 Task: Set as Node-Next module system for the program.
Action: Mouse moved to (21, 499)
Screenshot: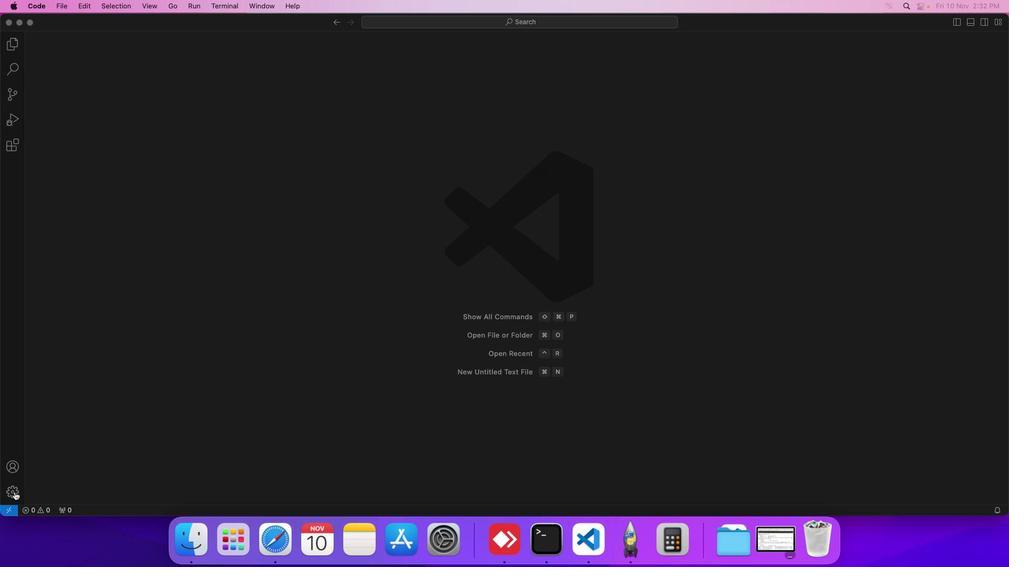 
Action: Mouse pressed left at (21, 499)
Screenshot: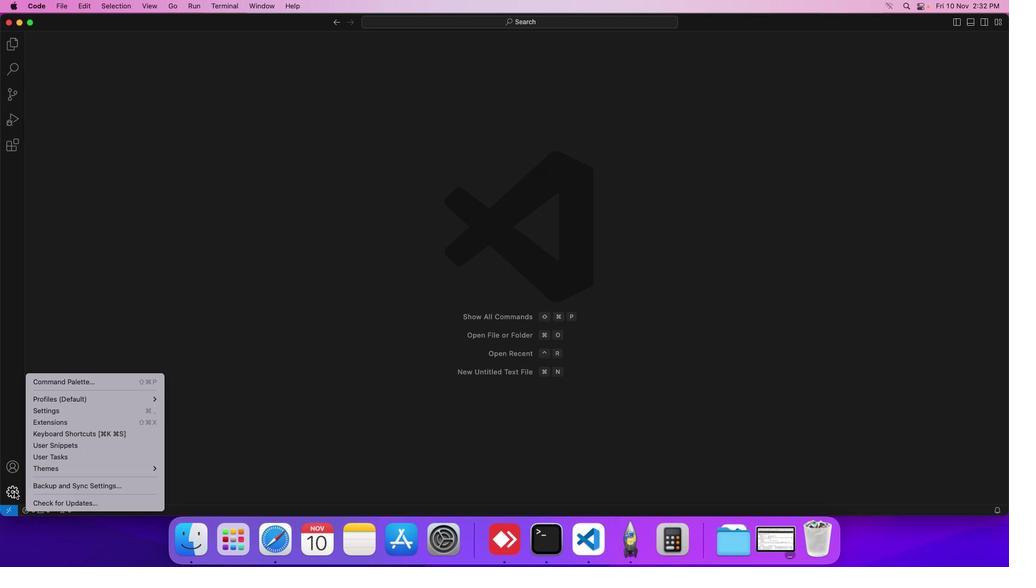 
Action: Mouse moved to (71, 417)
Screenshot: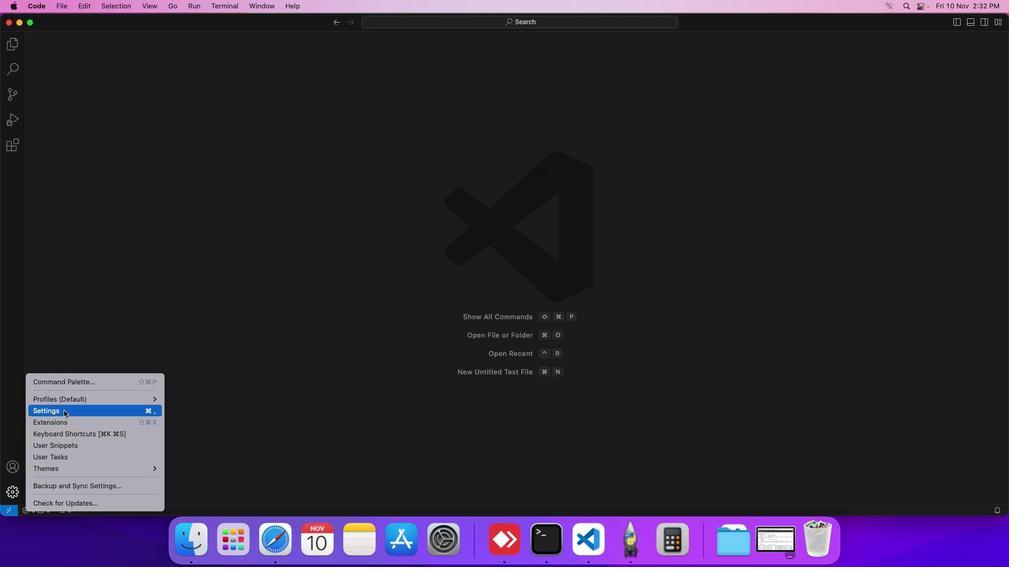 
Action: Mouse pressed left at (71, 417)
Screenshot: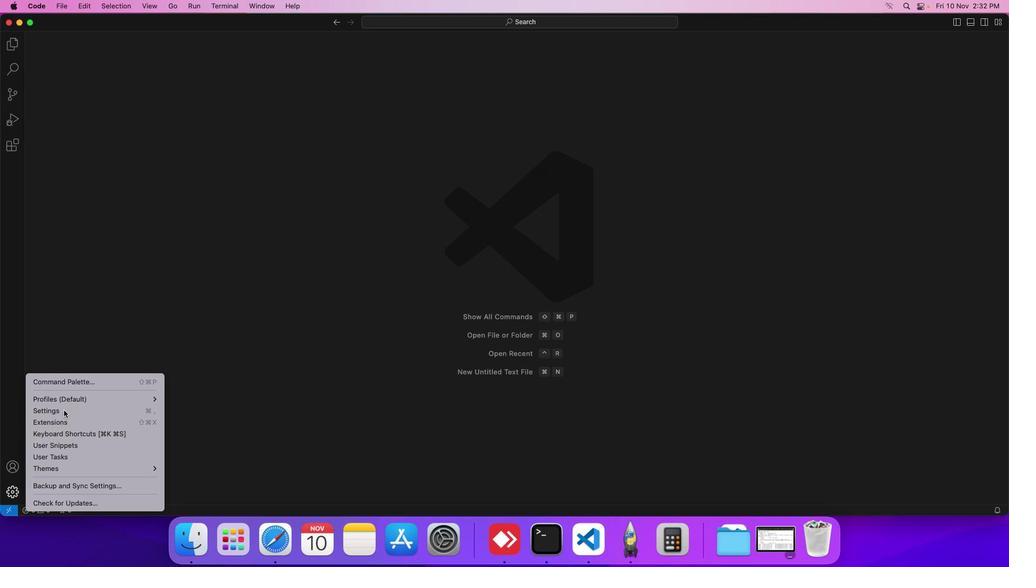 
Action: Mouse moved to (248, 198)
Screenshot: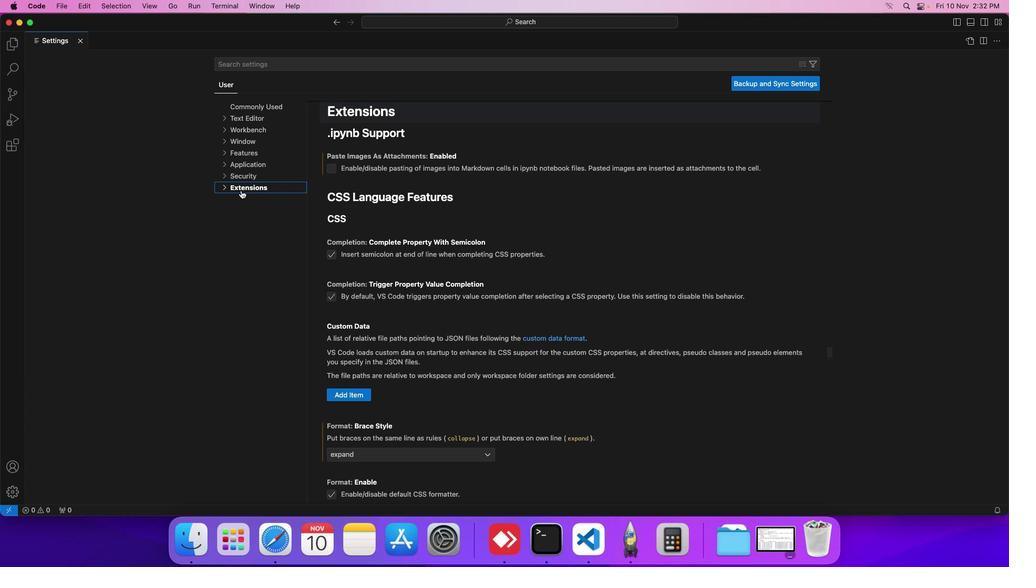 
Action: Mouse pressed left at (248, 198)
Screenshot: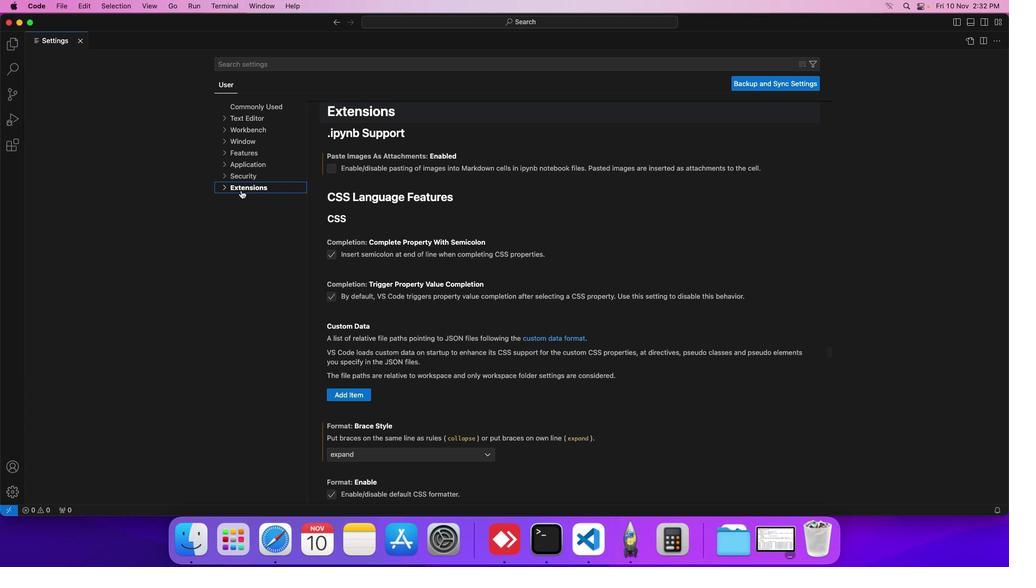 
Action: Mouse moved to (256, 481)
Screenshot: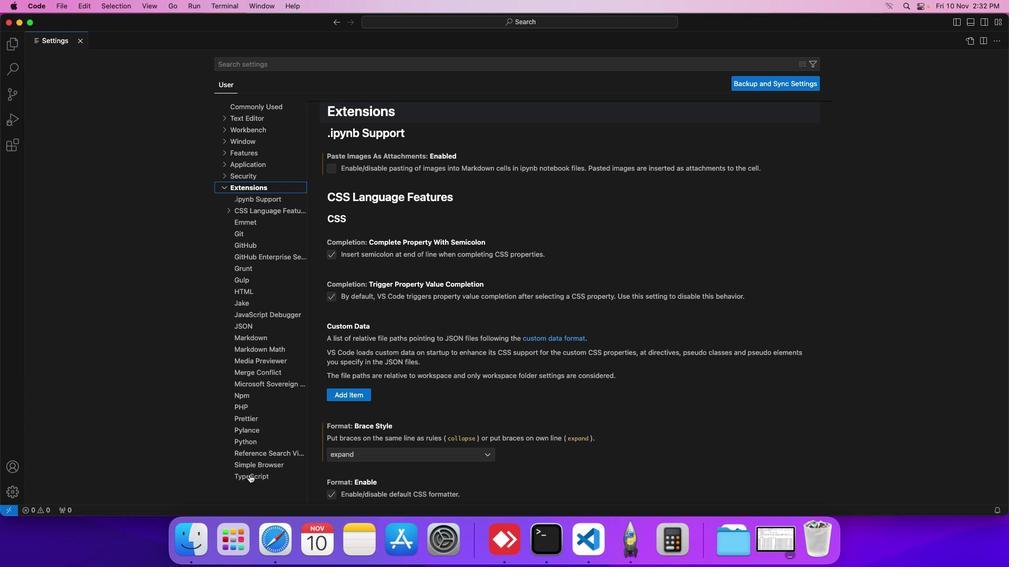 
Action: Mouse pressed left at (256, 481)
Screenshot: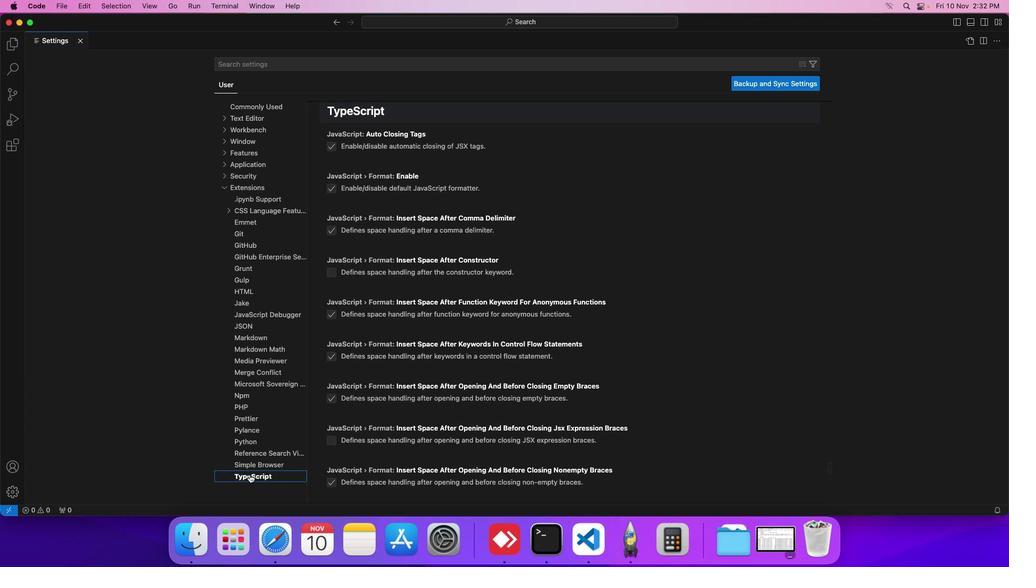 
Action: Mouse moved to (384, 384)
Screenshot: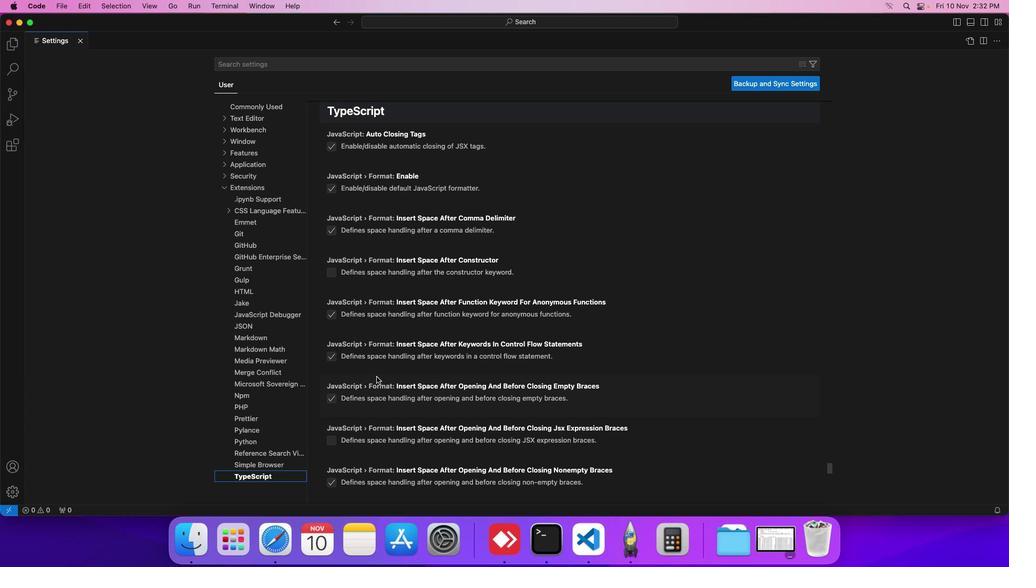 
Action: Mouse scrolled (384, 384) with delta (7, 6)
Screenshot: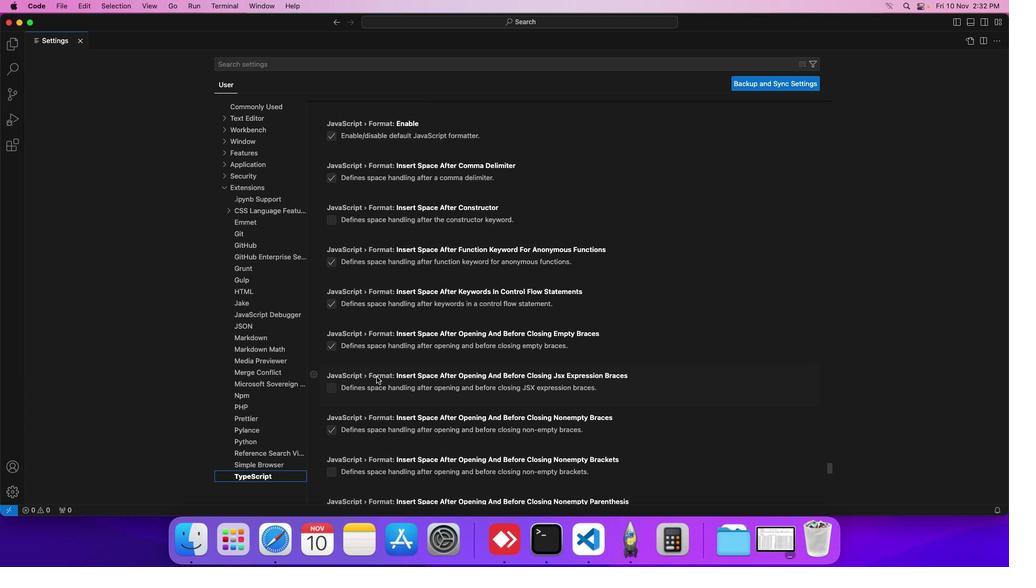
Action: Mouse scrolled (384, 384) with delta (7, 6)
Screenshot: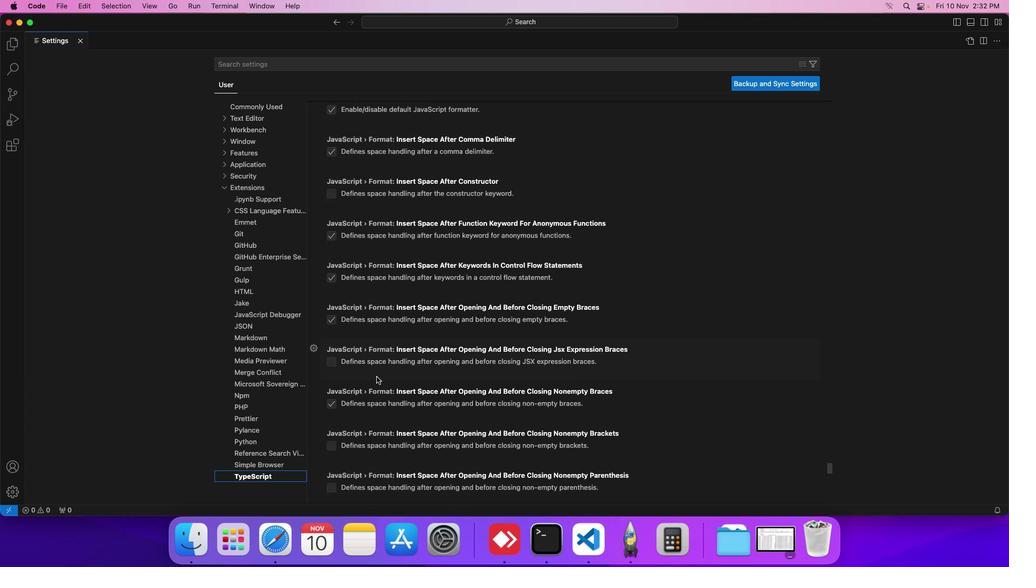 
Action: Mouse scrolled (384, 384) with delta (7, 6)
Screenshot: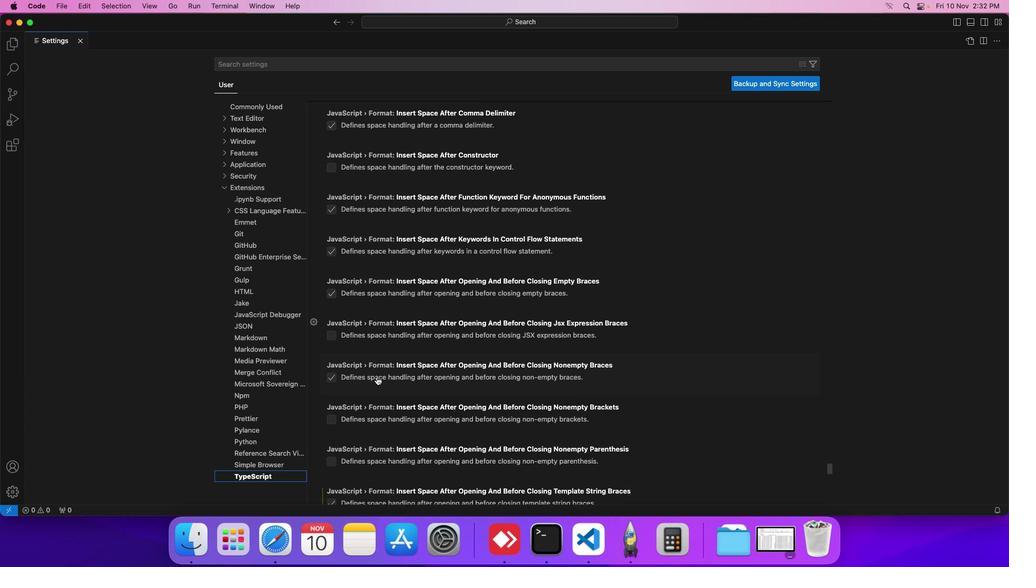 
Action: Mouse scrolled (384, 384) with delta (7, 6)
Screenshot: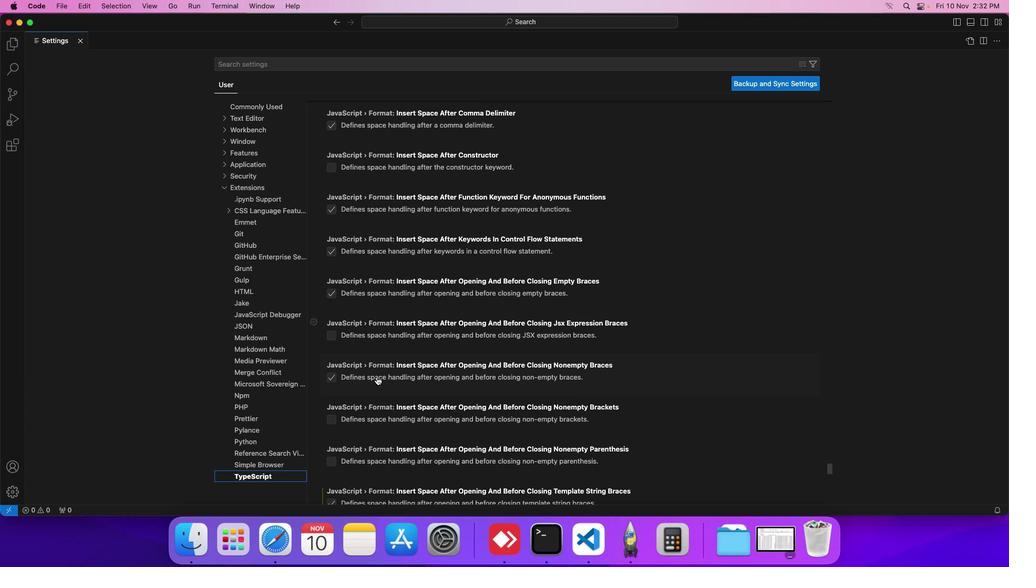 
Action: Mouse scrolled (384, 384) with delta (7, 6)
Screenshot: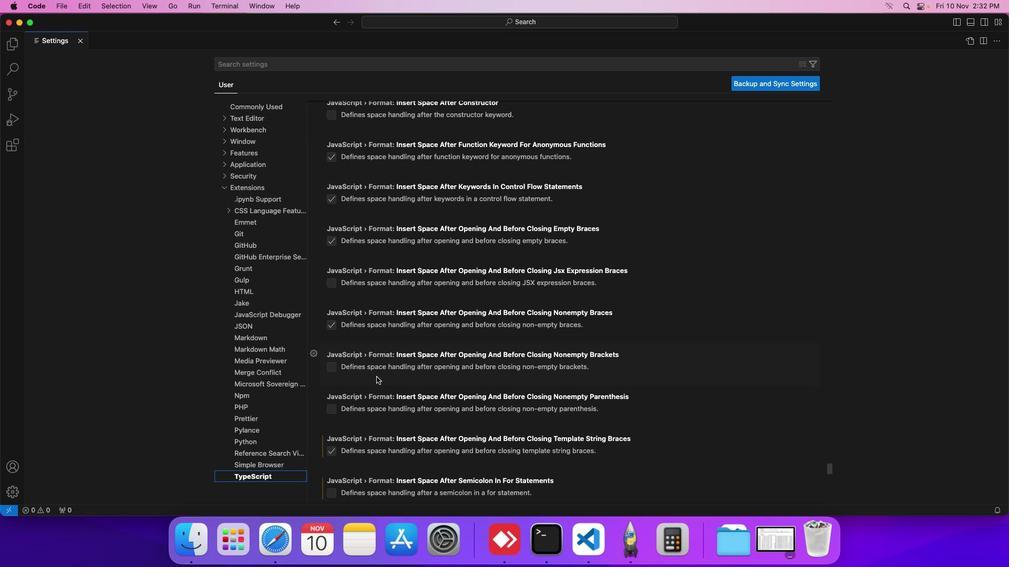
Action: Mouse scrolled (384, 384) with delta (7, 6)
Screenshot: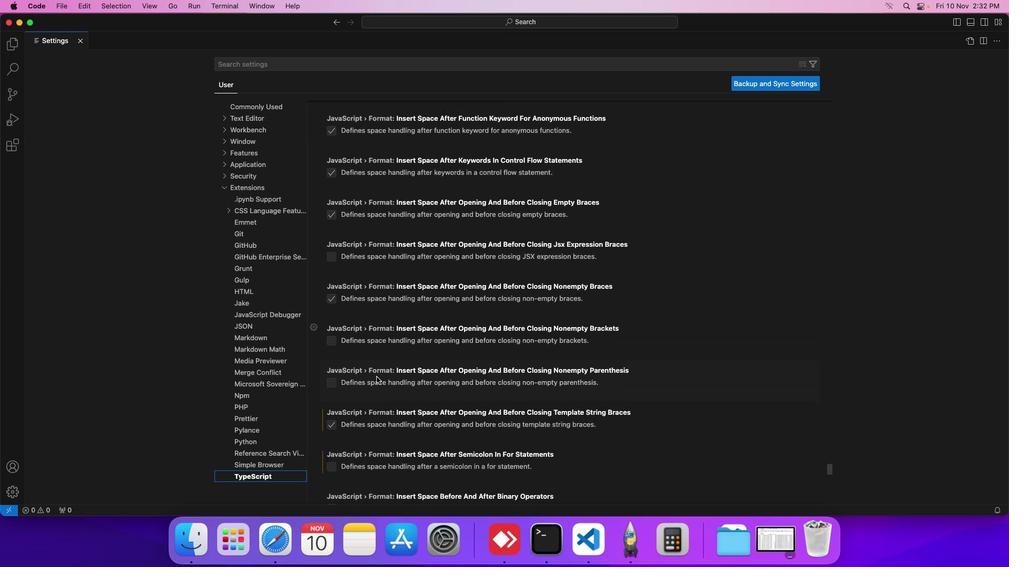 
Action: Mouse scrolled (384, 384) with delta (7, 6)
Screenshot: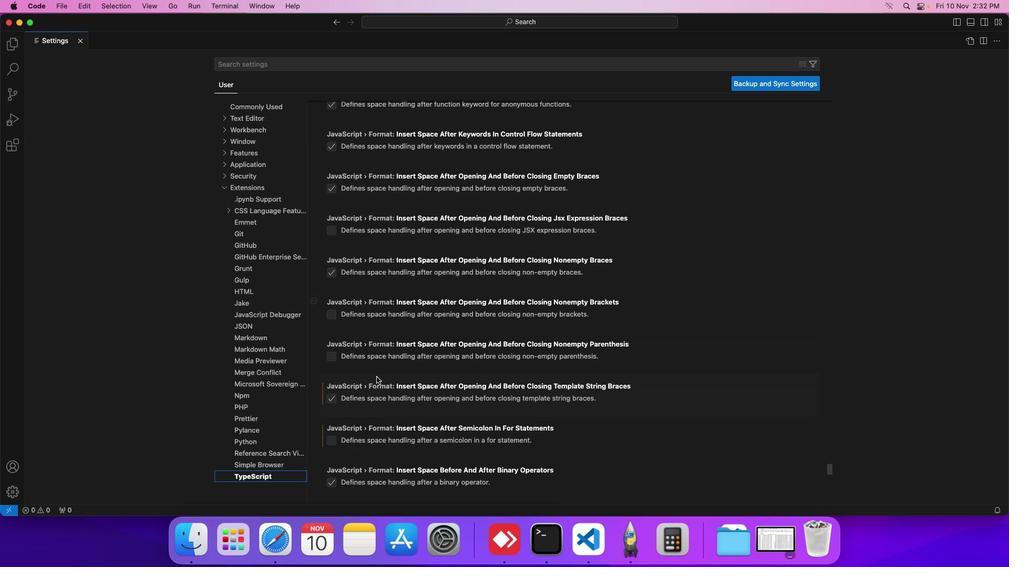 
Action: Mouse scrolled (384, 384) with delta (7, 6)
Screenshot: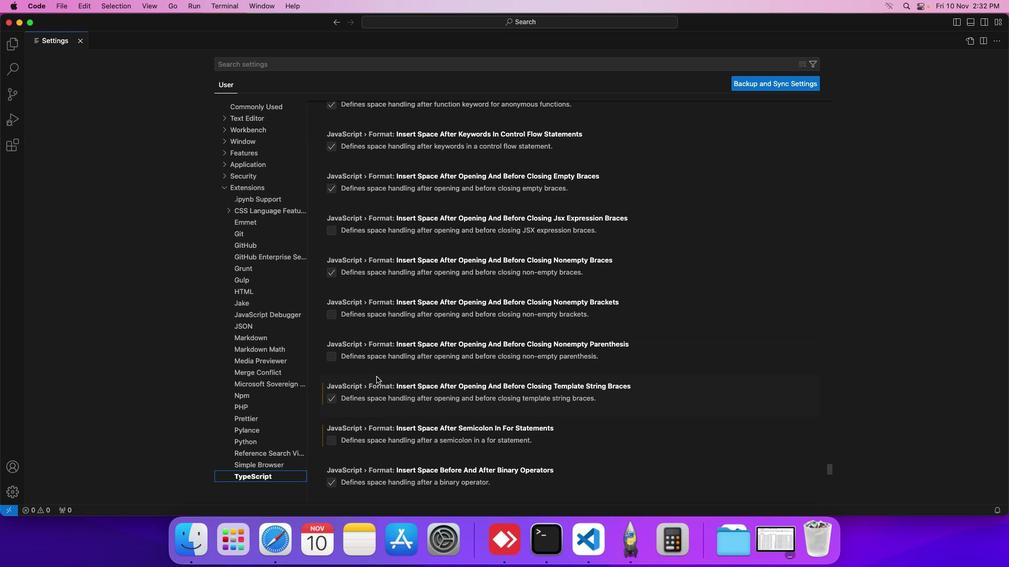
Action: Mouse scrolled (384, 384) with delta (7, 6)
Screenshot: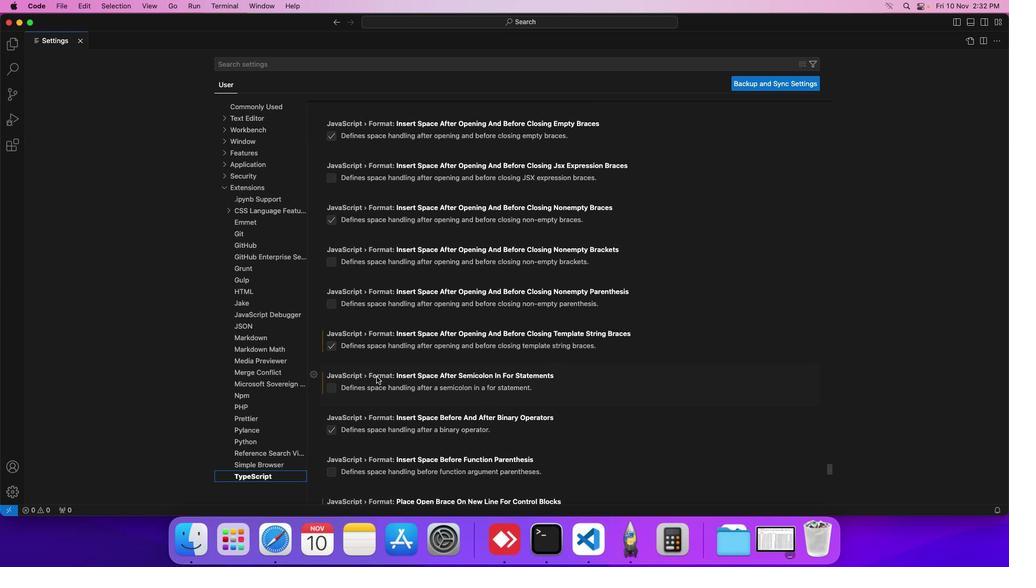 
Action: Mouse scrolled (384, 384) with delta (7, 6)
Screenshot: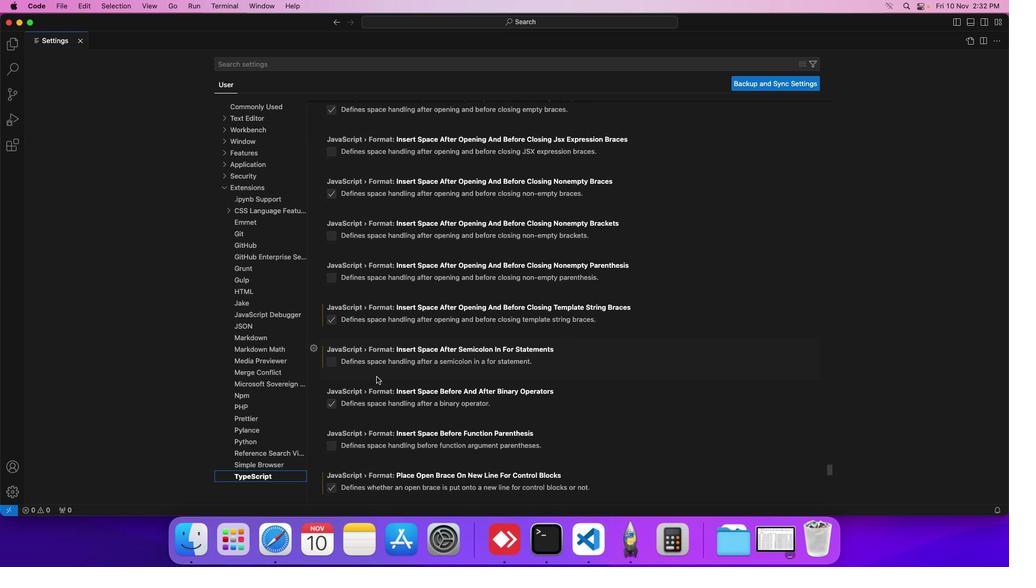 
Action: Mouse scrolled (384, 384) with delta (7, 6)
Screenshot: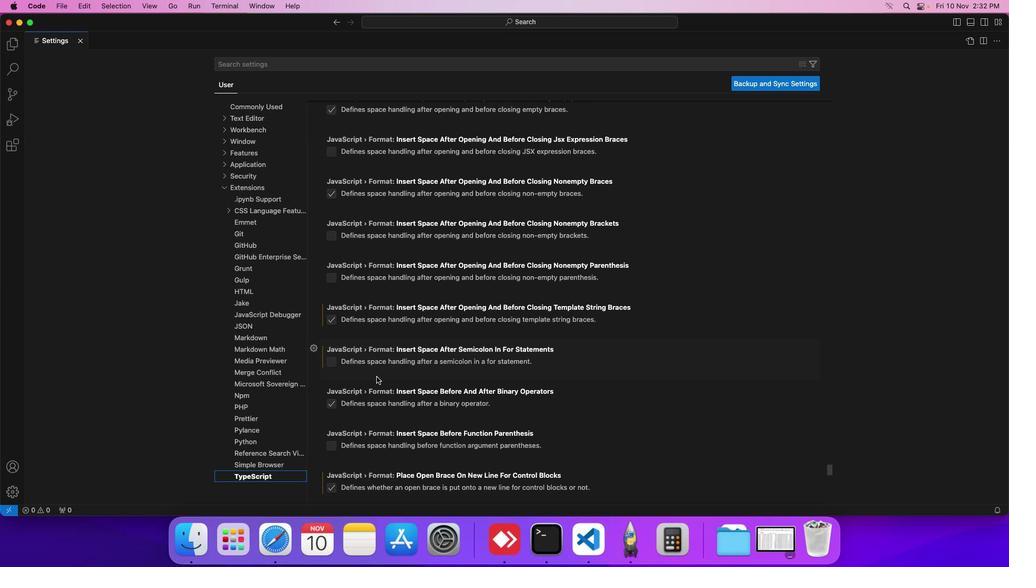 
Action: Mouse scrolled (384, 384) with delta (7, 6)
Screenshot: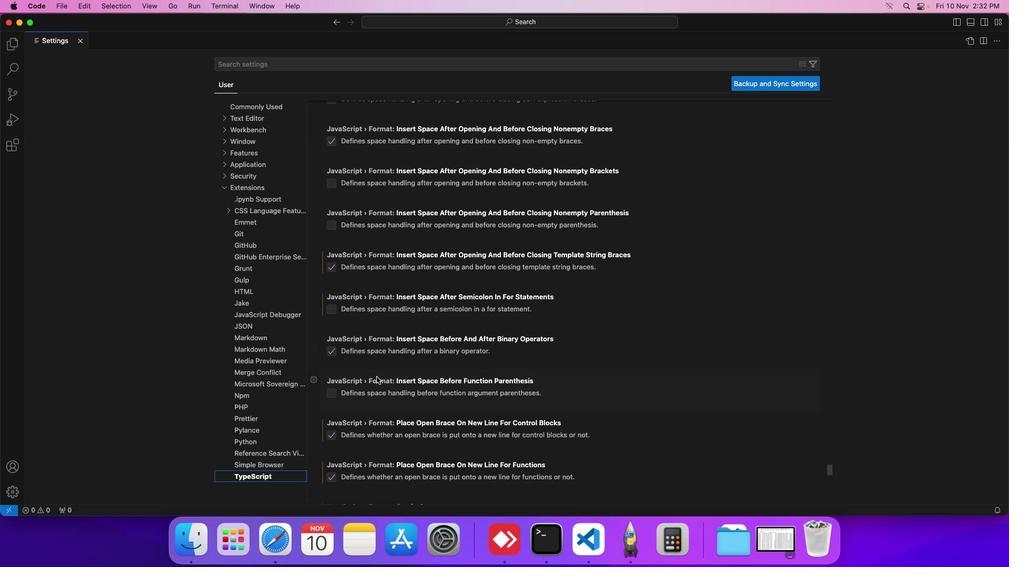 
Action: Mouse scrolled (384, 384) with delta (7, 6)
Screenshot: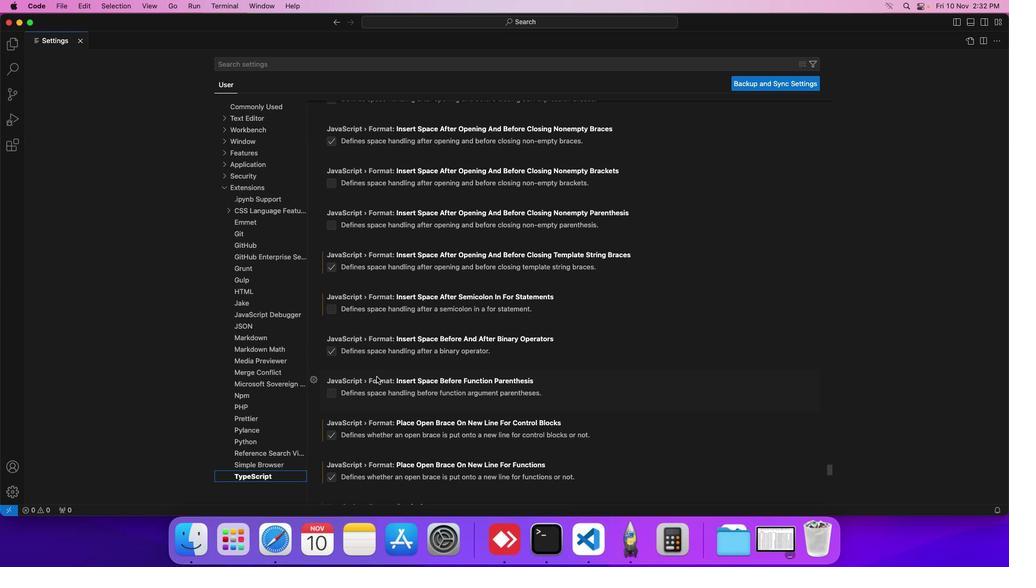 
Action: Mouse scrolled (384, 384) with delta (7, 6)
Screenshot: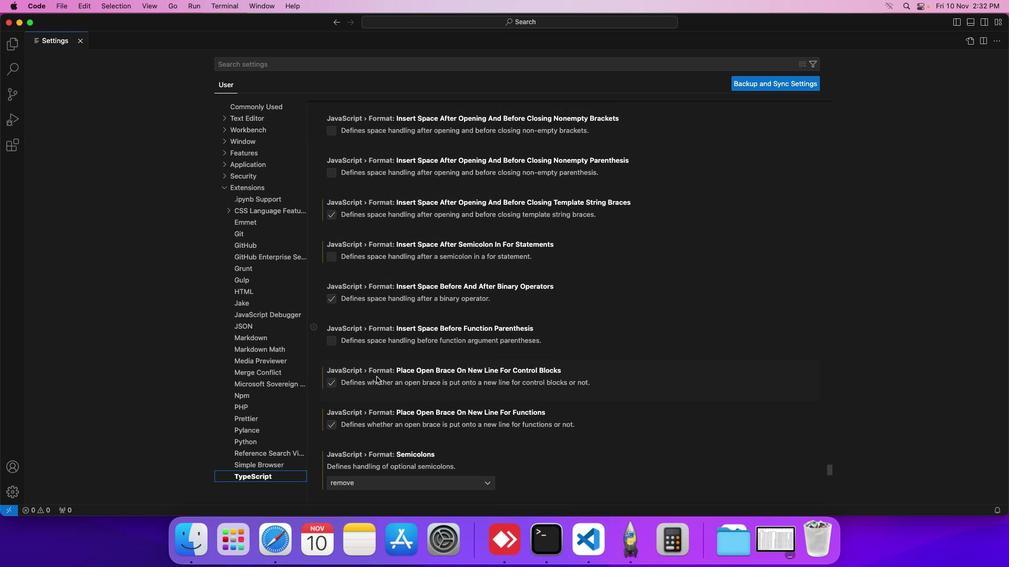 
Action: Mouse scrolled (384, 384) with delta (7, 6)
Screenshot: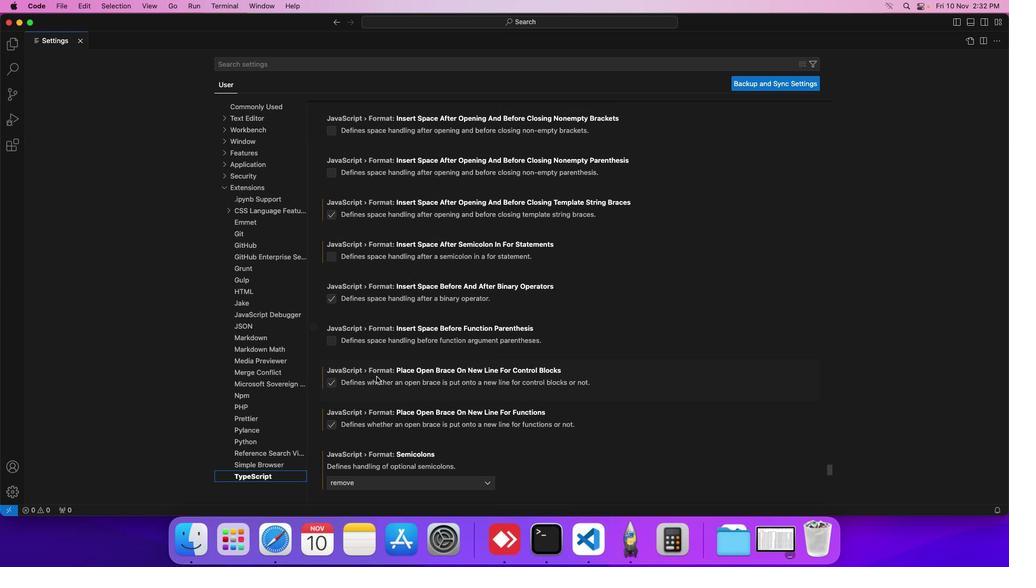 
Action: Mouse moved to (383, 383)
Screenshot: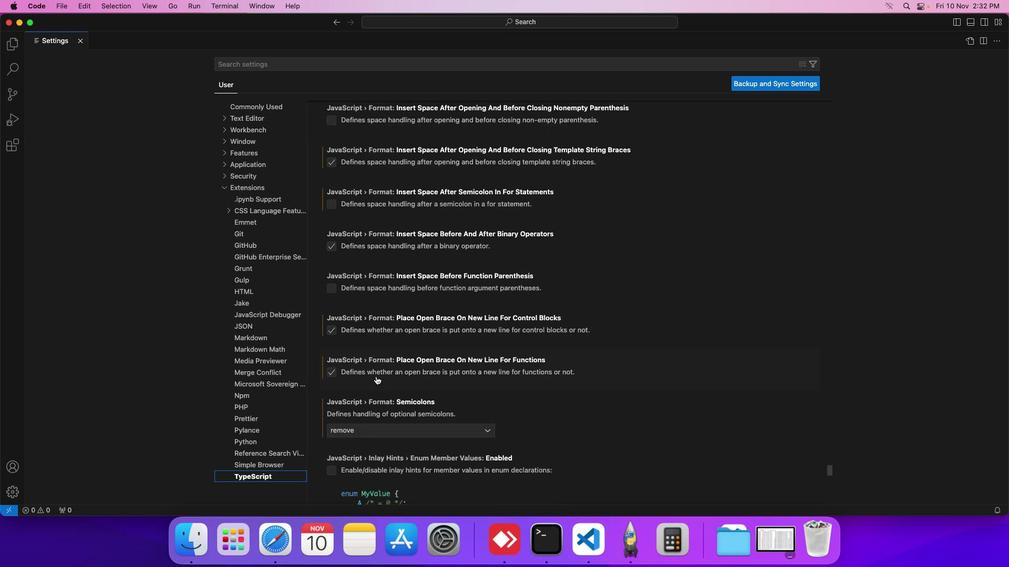 
Action: Mouse scrolled (383, 383) with delta (7, 6)
Screenshot: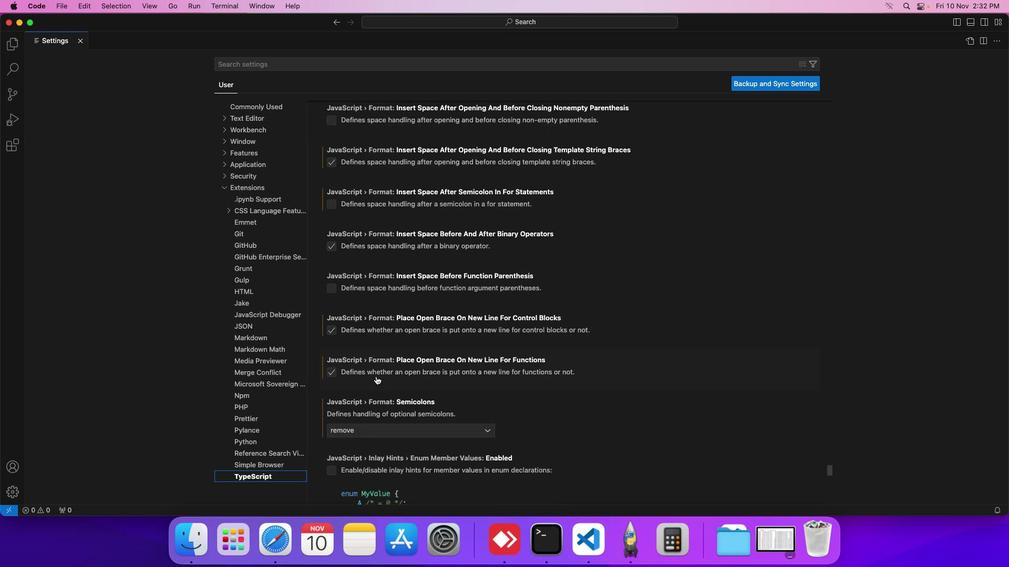
Action: Mouse scrolled (383, 383) with delta (7, 6)
Screenshot: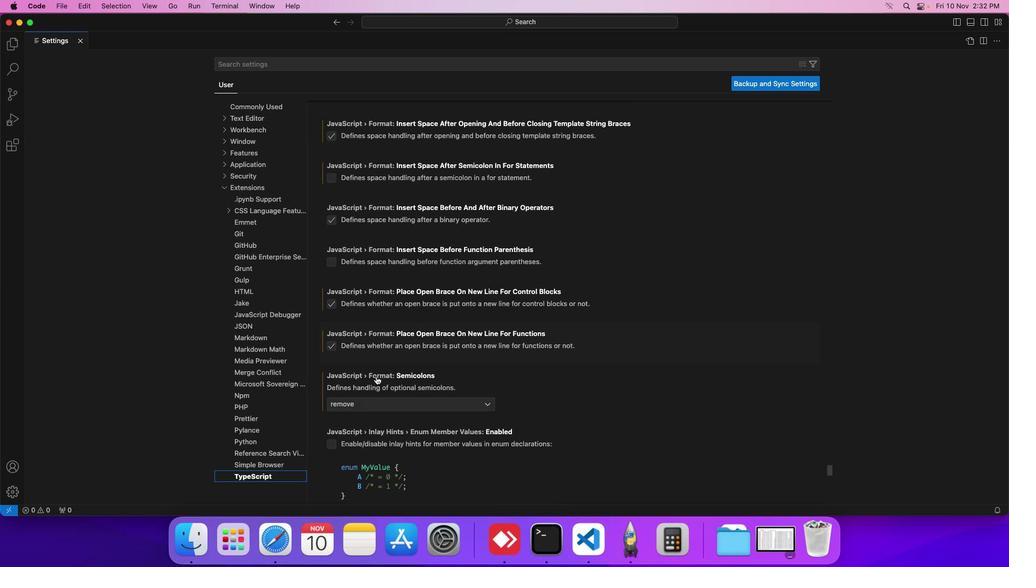 
Action: Mouse scrolled (383, 383) with delta (7, 6)
Screenshot: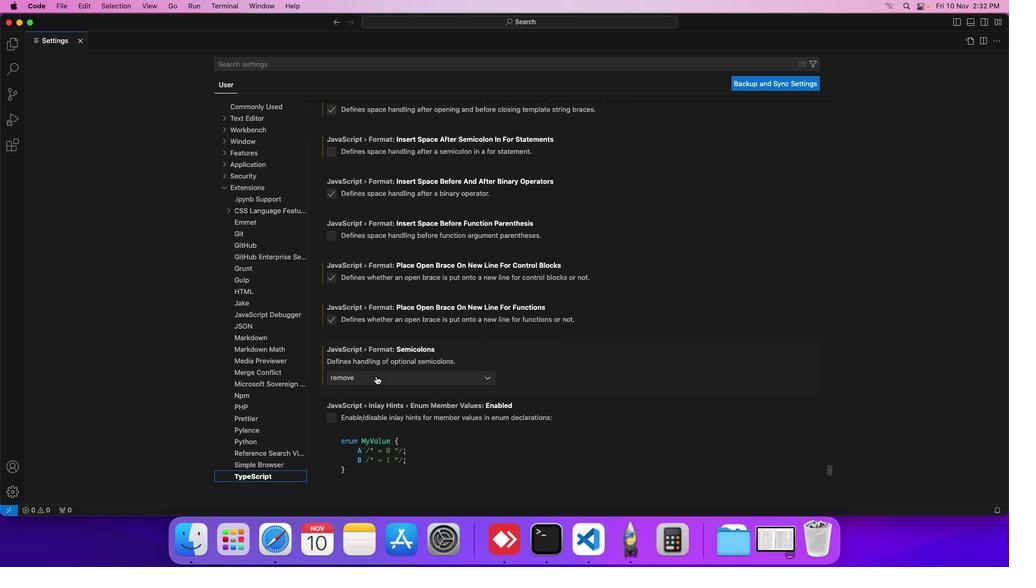 
Action: Mouse scrolled (383, 383) with delta (7, 6)
Screenshot: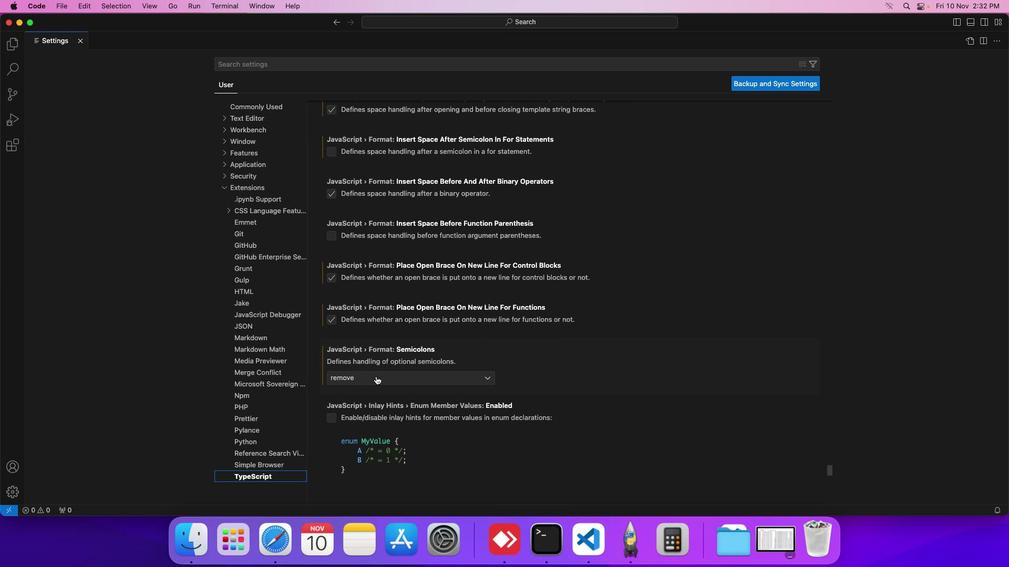 
Action: Mouse scrolled (383, 383) with delta (7, 6)
Screenshot: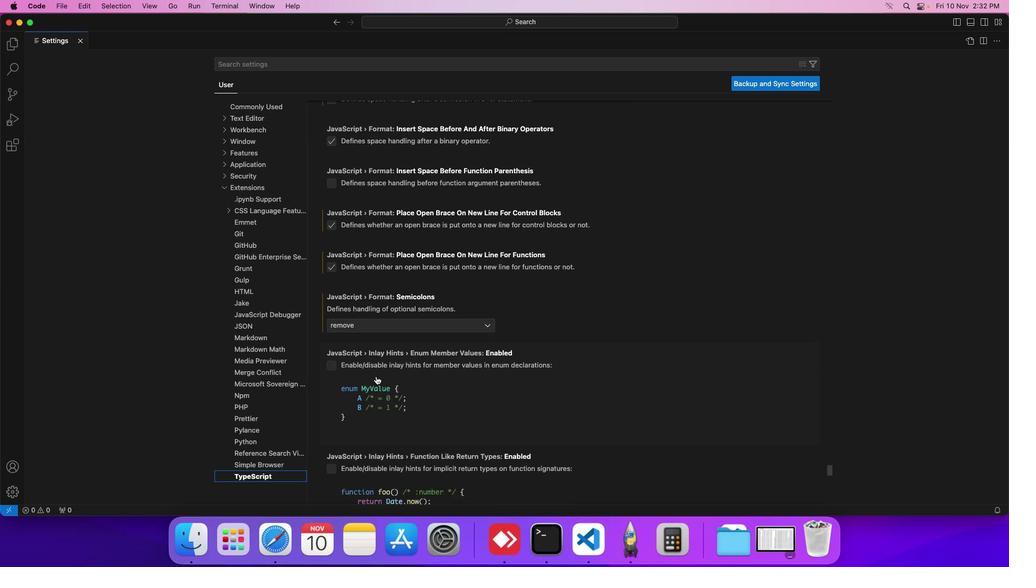 
Action: Mouse scrolled (383, 383) with delta (7, 6)
Screenshot: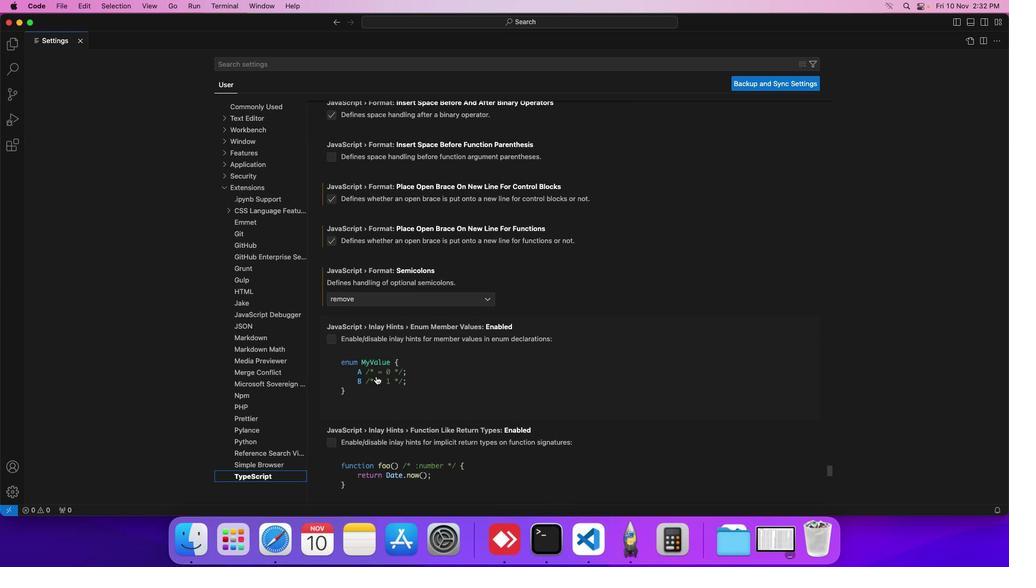 
Action: Mouse scrolled (383, 383) with delta (7, 6)
Screenshot: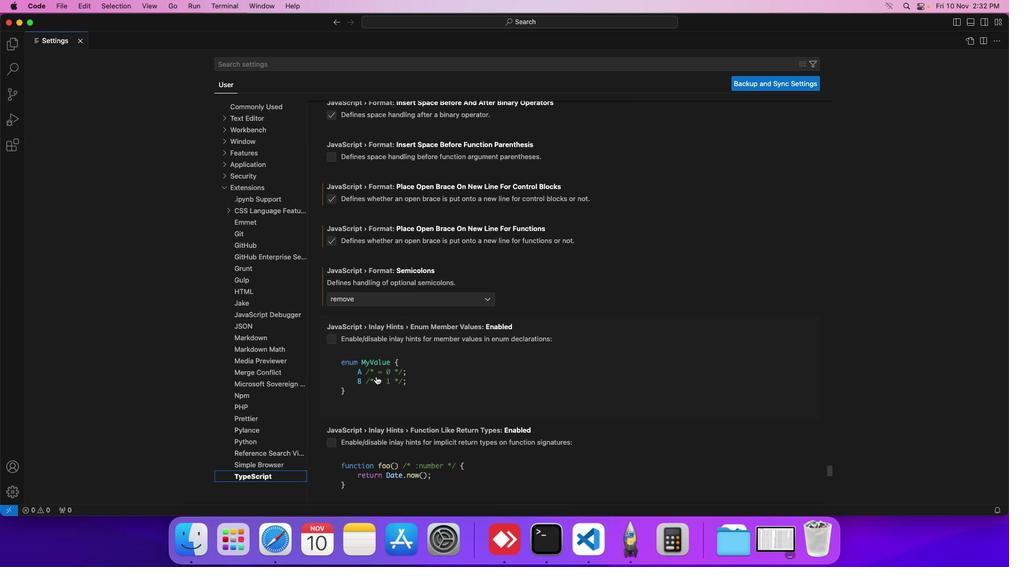 
Action: Mouse scrolled (383, 383) with delta (7, 6)
Screenshot: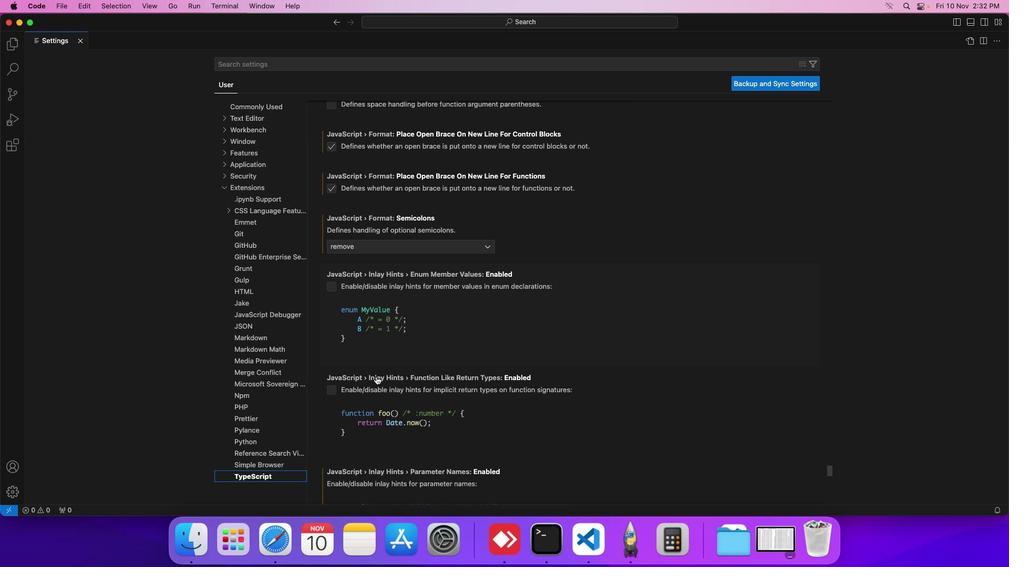 
Action: Mouse scrolled (383, 383) with delta (7, 6)
Screenshot: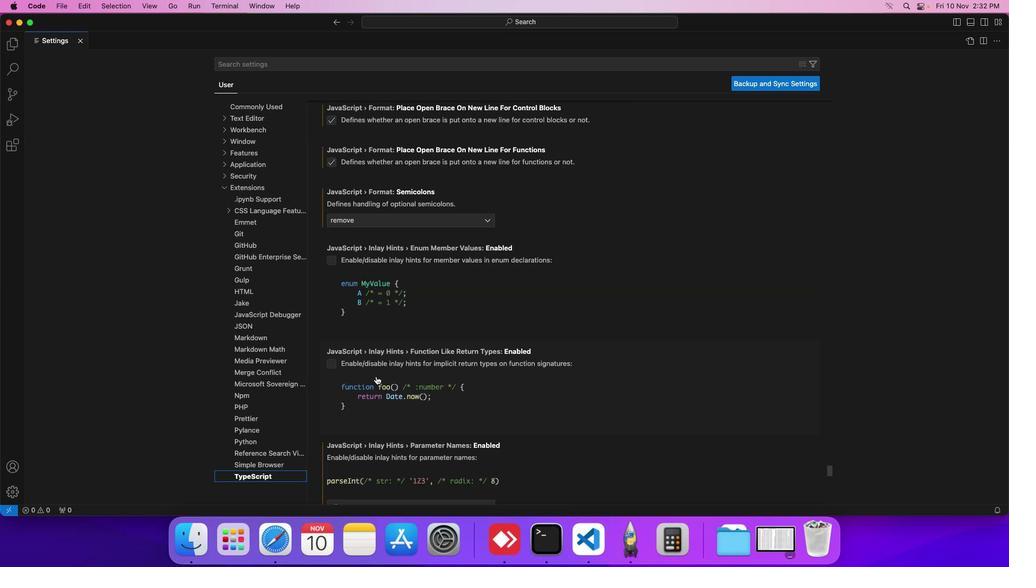 
Action: Mouse scrolled (383, 383) with delta (7, 6)
Screenshot: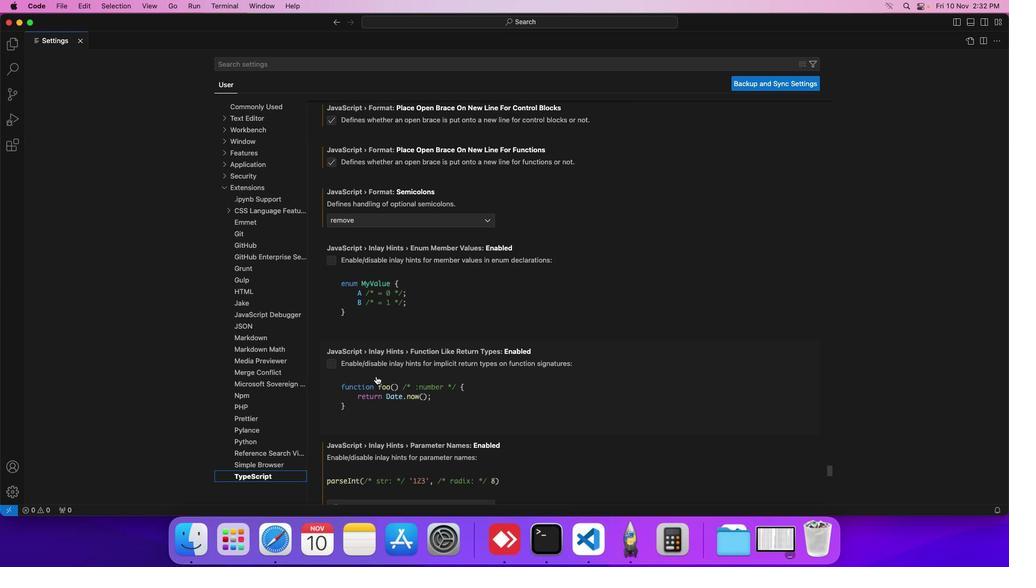 
Action: Mouse scrolled (383, 383) with delta (7, 6)
Screenshot: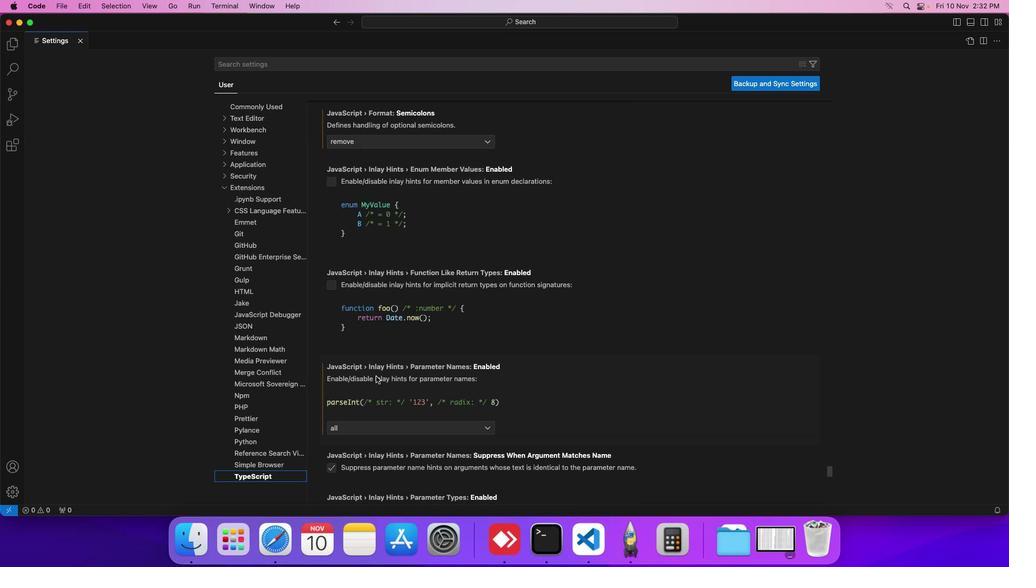 
Action: Mouse scrolled (383, 383) with delta (7, 6)
Screenshot: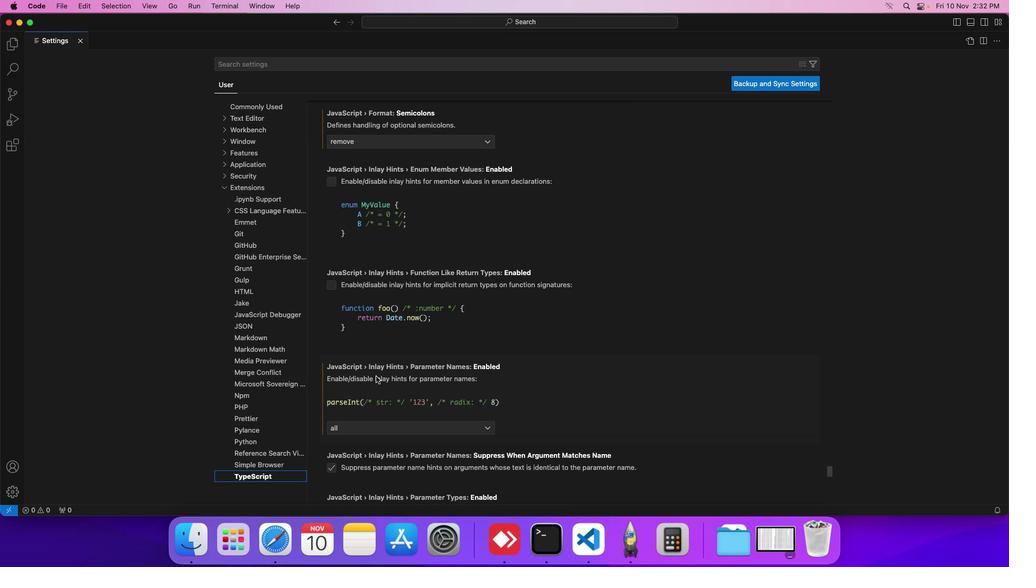 
Action: Mouse scrolled (383, 383) with delta (7, 6)
Screenshot: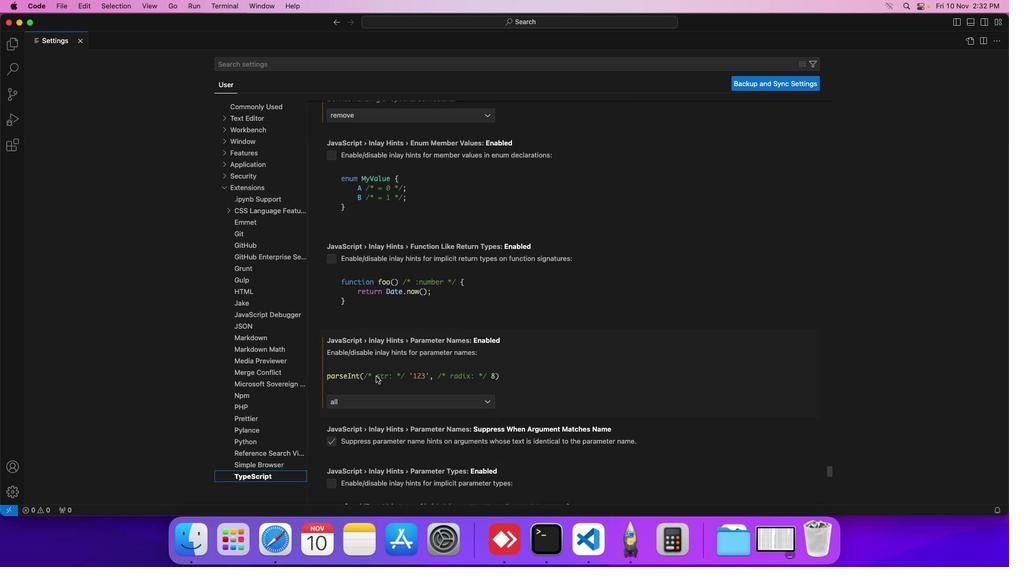 
Action: Mouse scrolled (383, 383) with delta (7, 6)
Screenshot: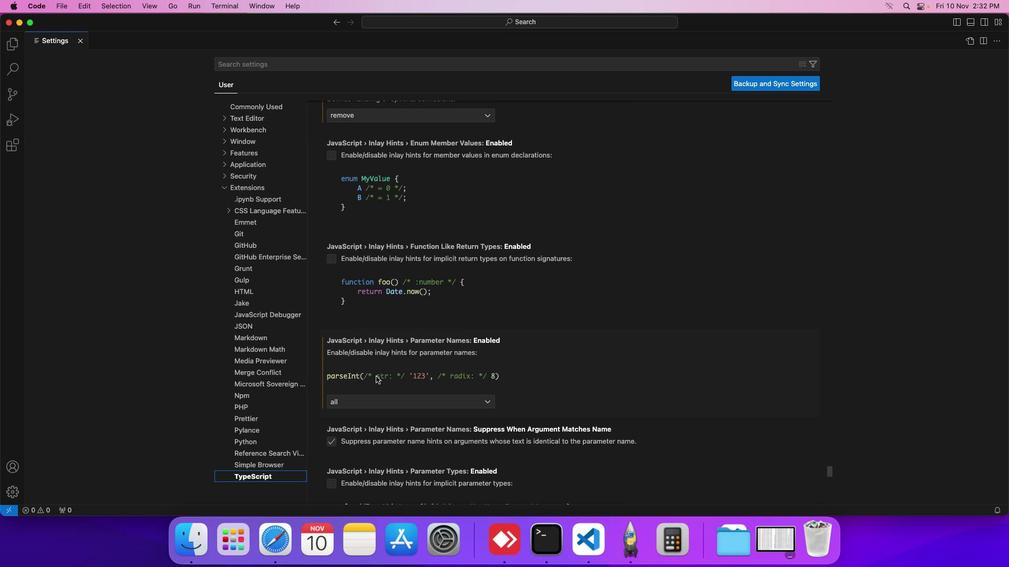 
Action: Mouse moved to (382, 383)
Screenshot: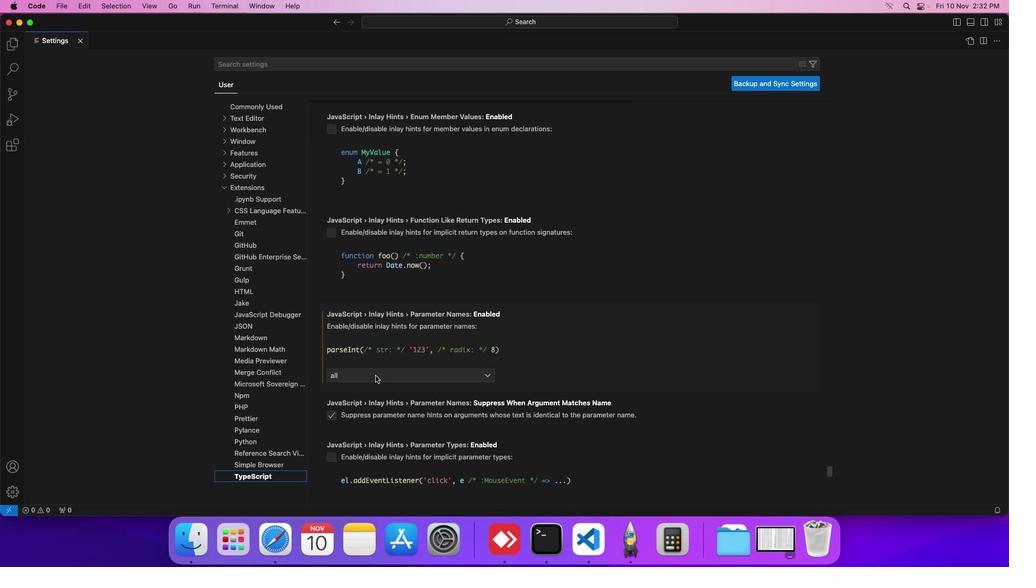 
Action: Mouse scrolled (382, 383) with delta (7, 6)
Screenshot: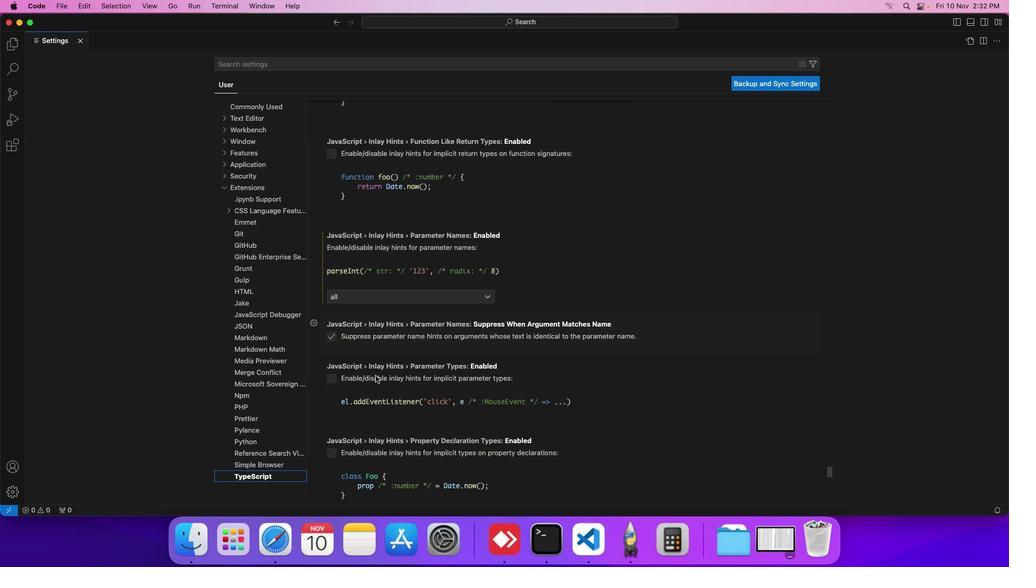 
Action: Mouse scrolled (382, 383) with delta (7, 6)
Screenshot: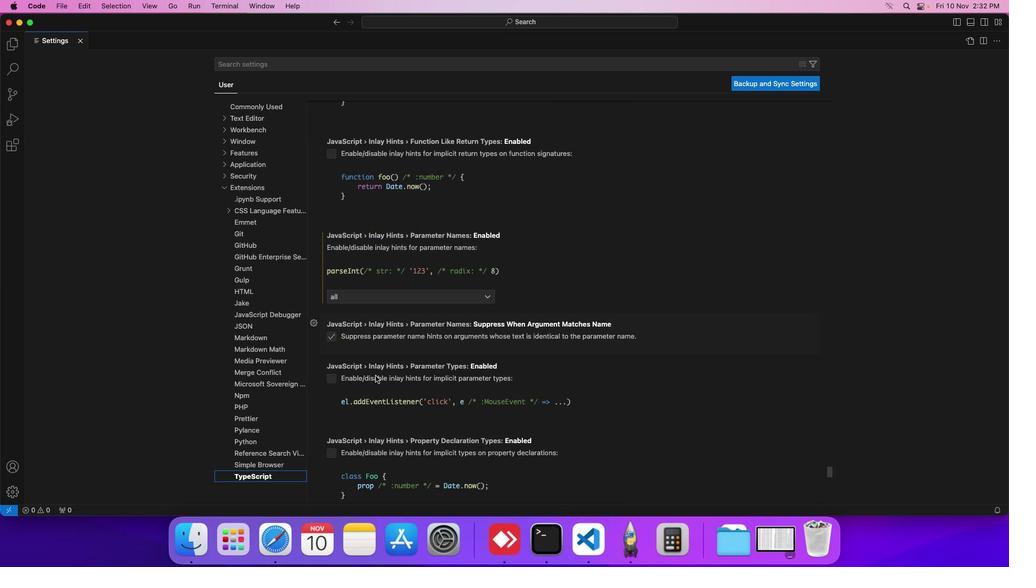 
Action: Mouse scrolled (382, 383) with delta (7, 6)
Screenshot: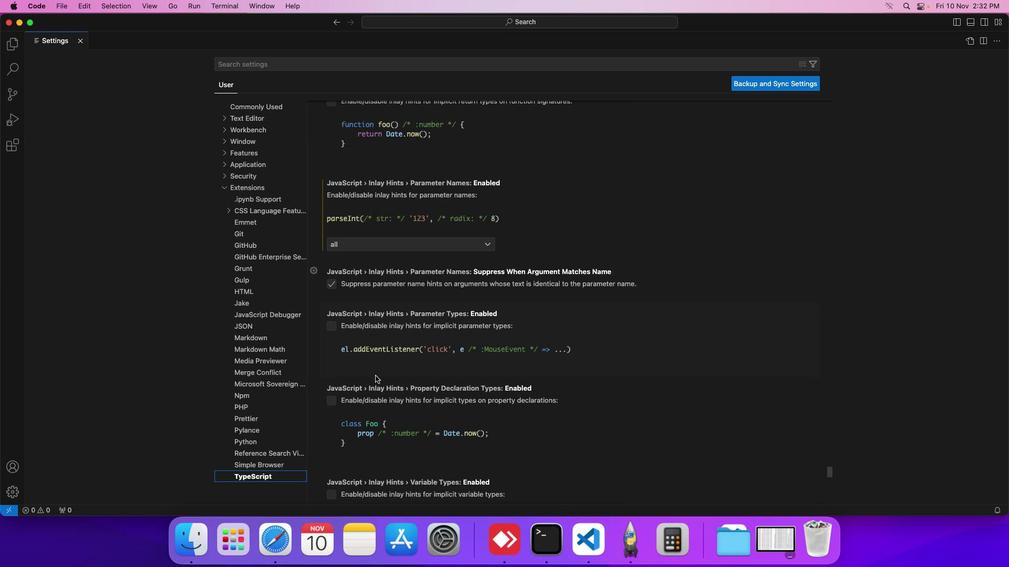
Action: Mouse scrolled (382, 383) with delta (7, 6)
Screenshot: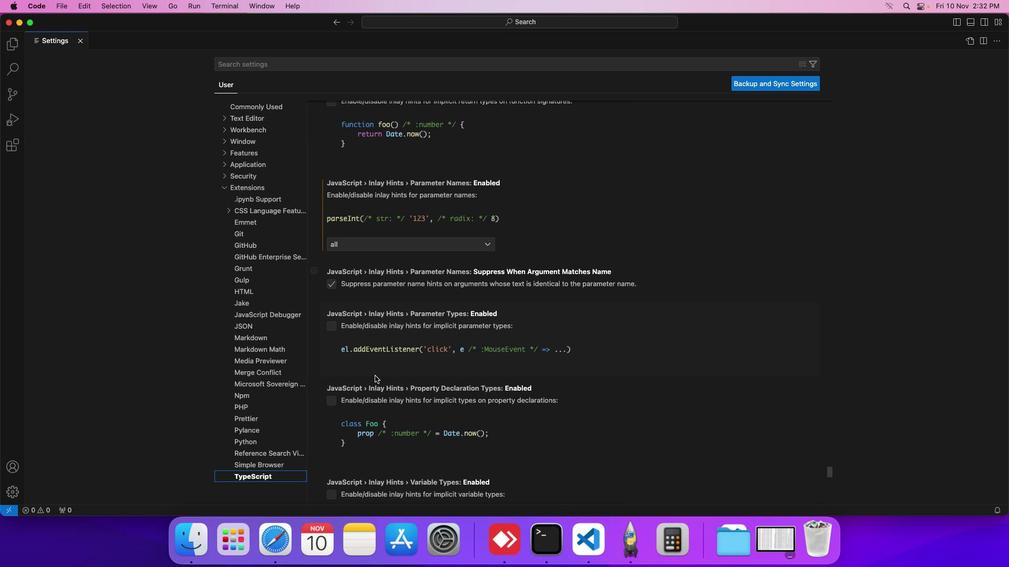 
Action: Mouse moved to (382, 383)
Screenshot: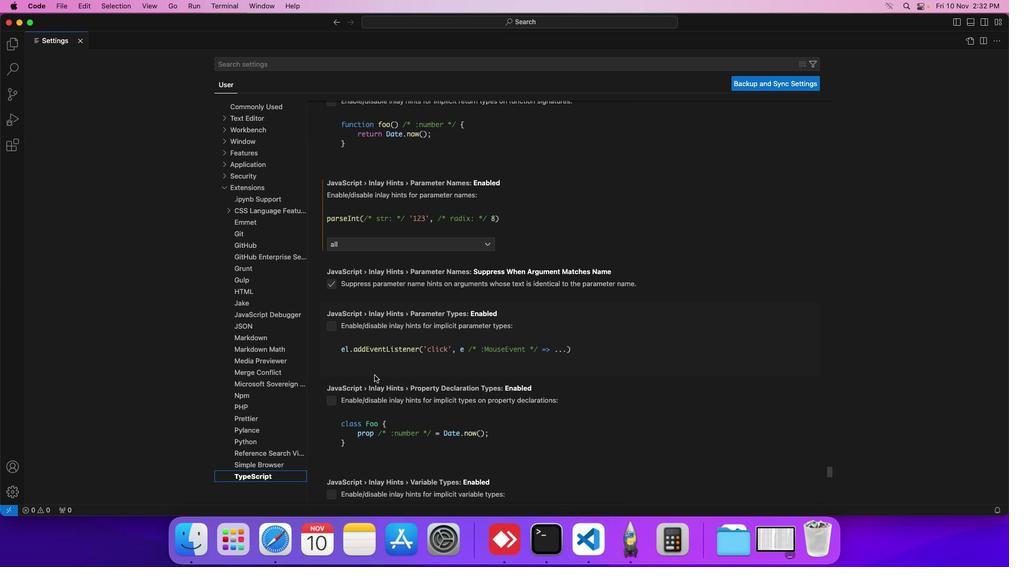 
Action: Mouse scrolled (382, 383) with delta (7, 6)
Screenshot: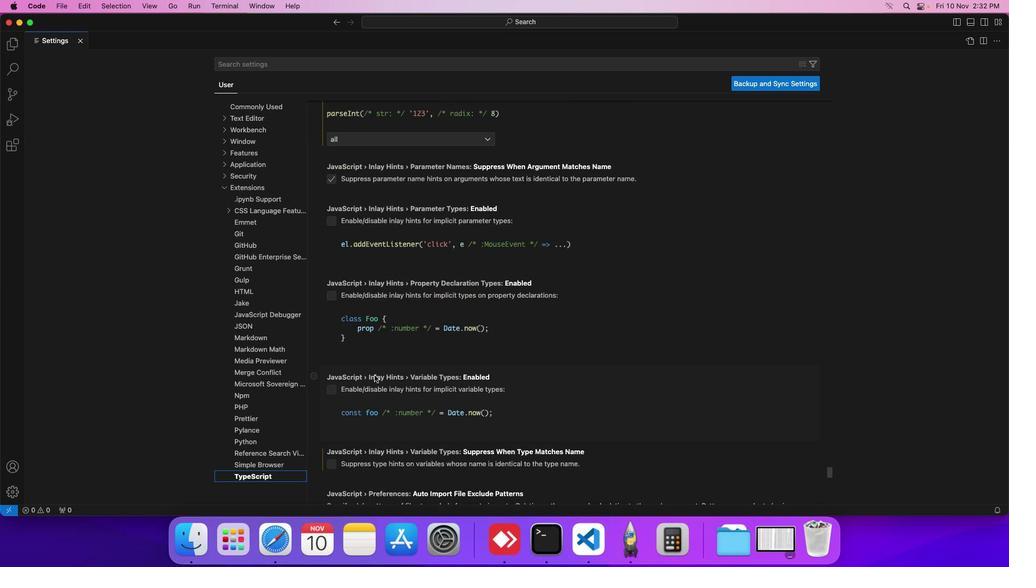 
Action: Mouse scrolled (382, 383) with delta (7, 6)
Screenshot: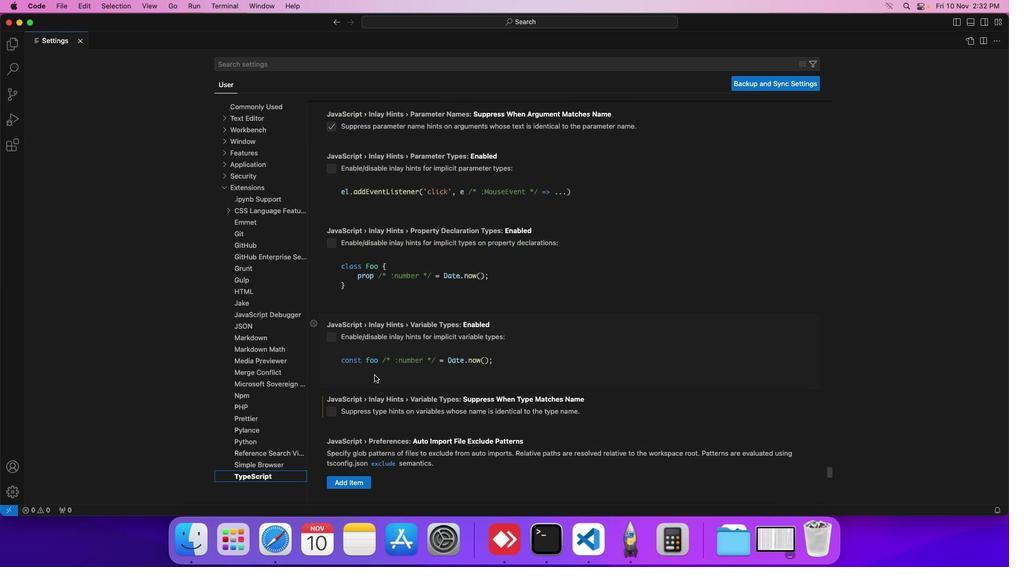 
Action: Mouse scrolled (382, 383) with delta (7, 6)
Screenshot: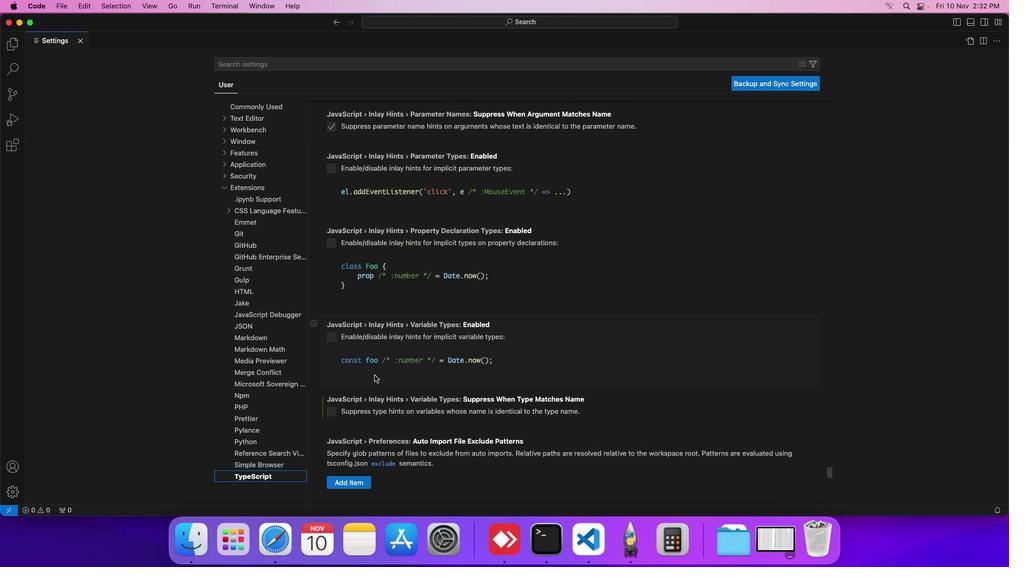 
Action: Mouse scrolled (382, 383) with delta (7, 6)
Screenshot: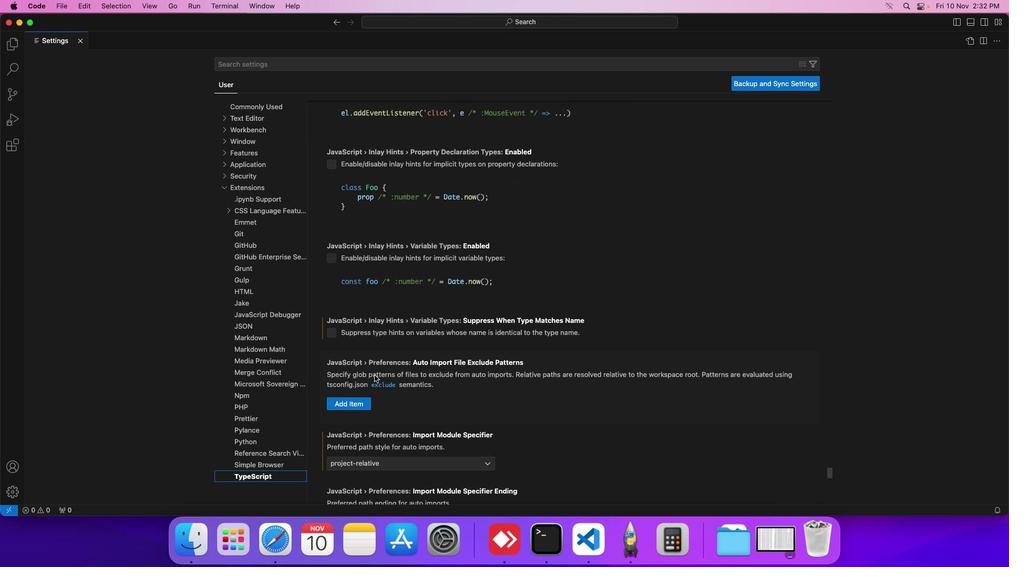 
Action: Mouse scrolled (382, 383) with delta (7, 5)
Screenshot: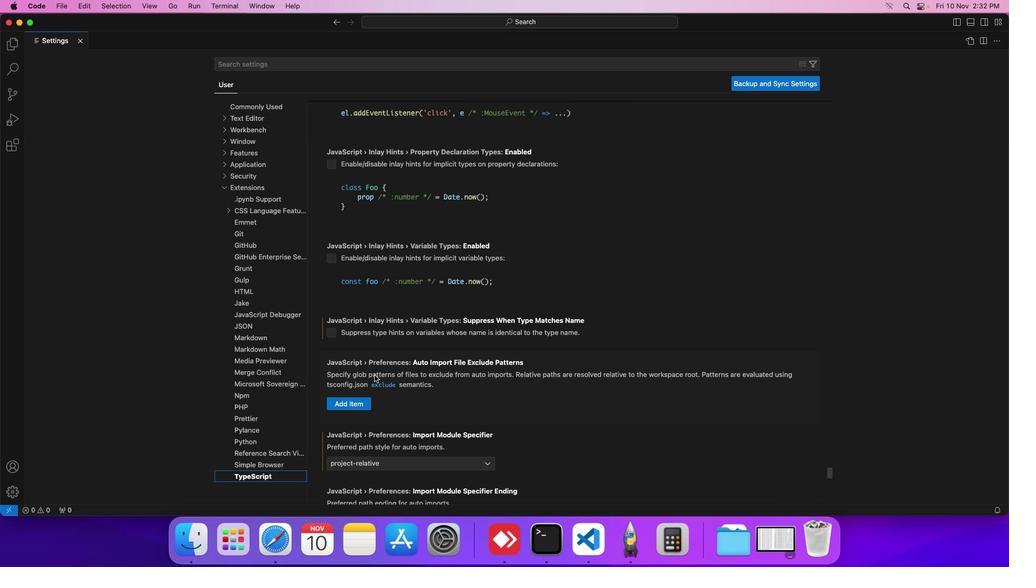 
Action: Mouse scrolled (382, 383) with delta (7, 6)
Screenshot: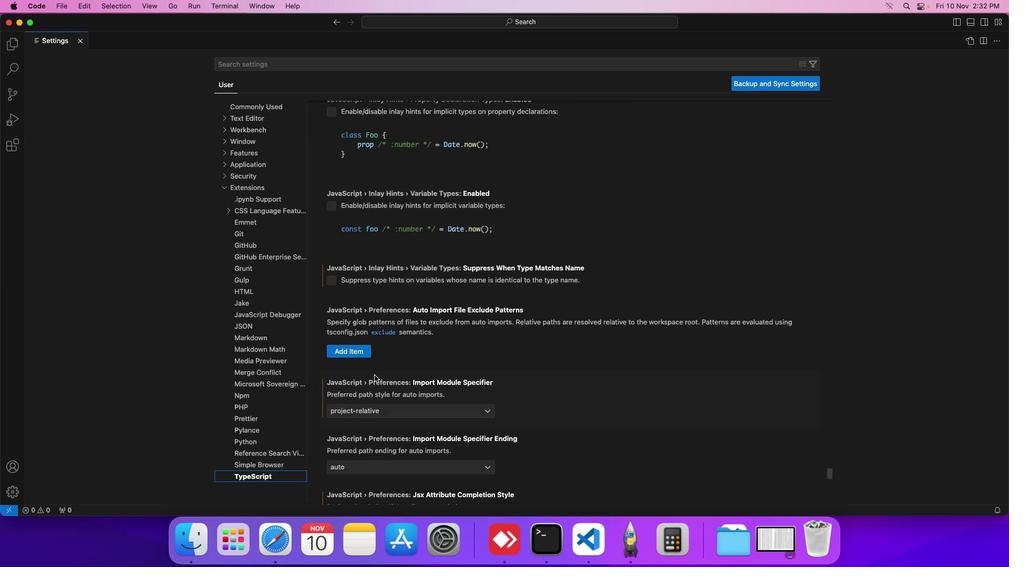 
Action: Mouse scrolled (382, 383) with delta (7, 6)
Screenshot: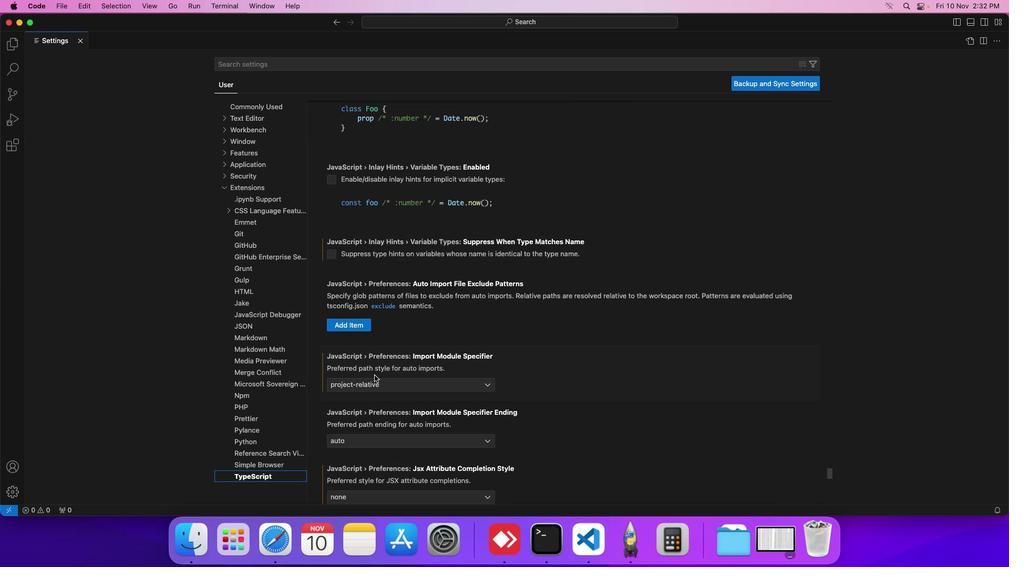 
Action: Mouse scrolled (382, 383) with delta (7, 6)
Screenshot: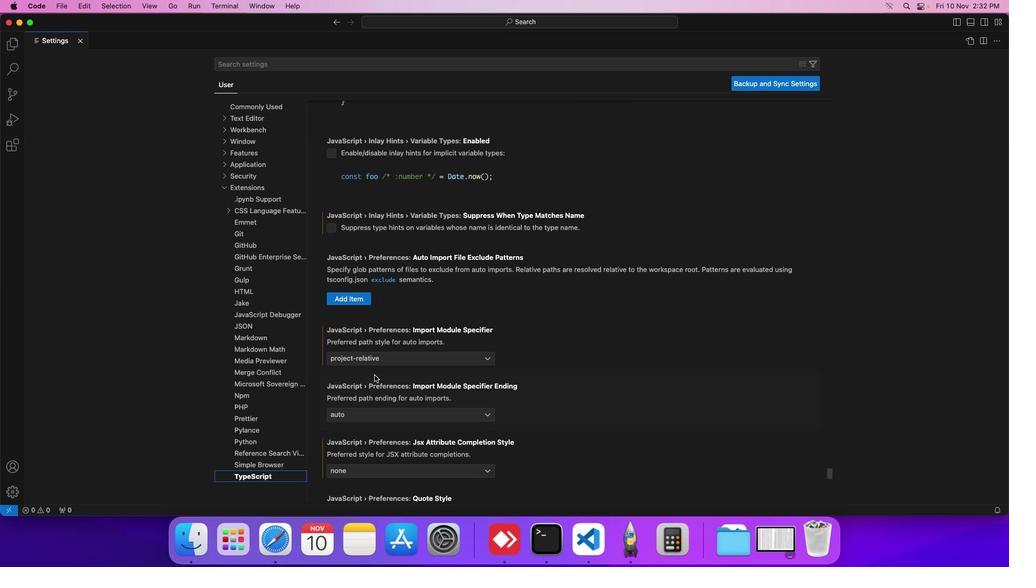 
Action: Mouse scrolled (382, 383) with delta (7, 6)
Screenshot: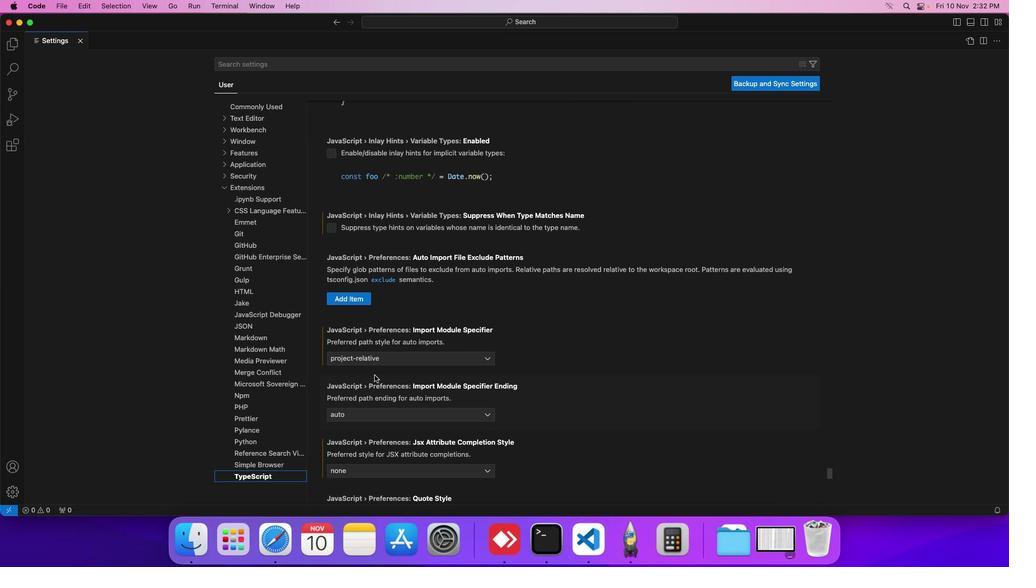 
Action: Mouse scrolled (382, 383) with delta (7, 6)
Screenshot: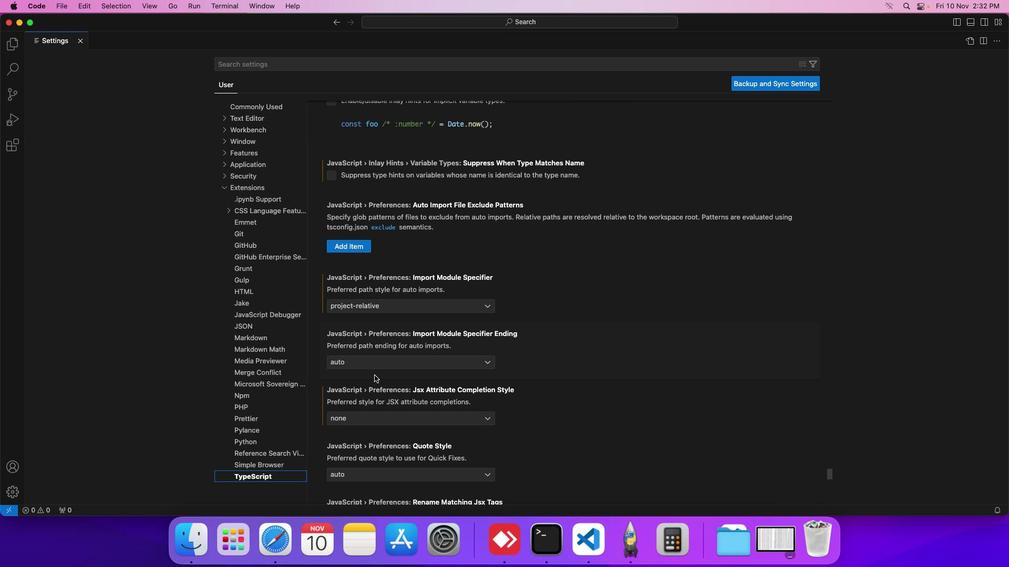 
Action: Mouse scrolled (382, 383) with delta (7, 6)
Screenshot: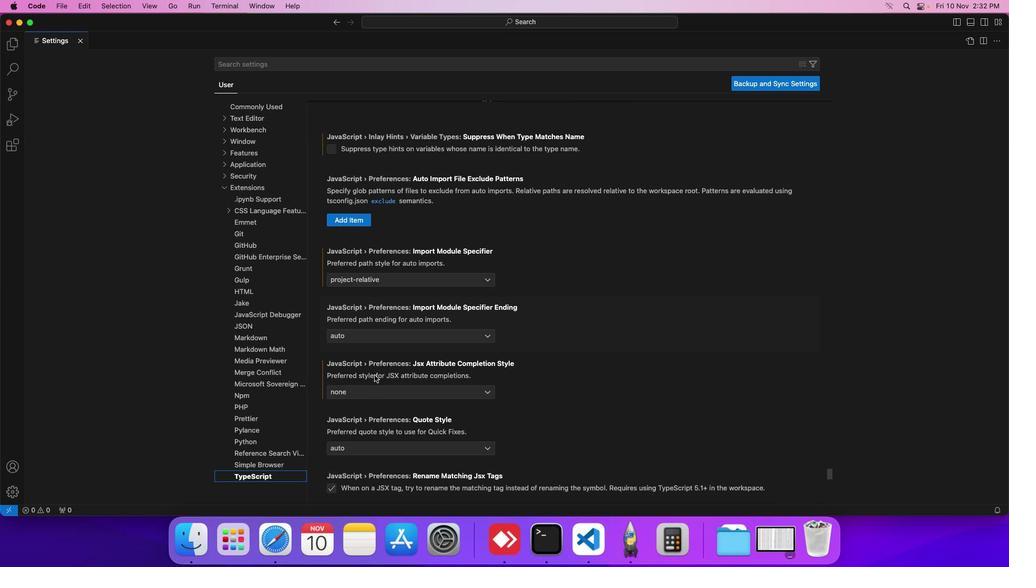 
Action: Mouse scrolled (382, 383) with delta (7, 6)
Screenshot: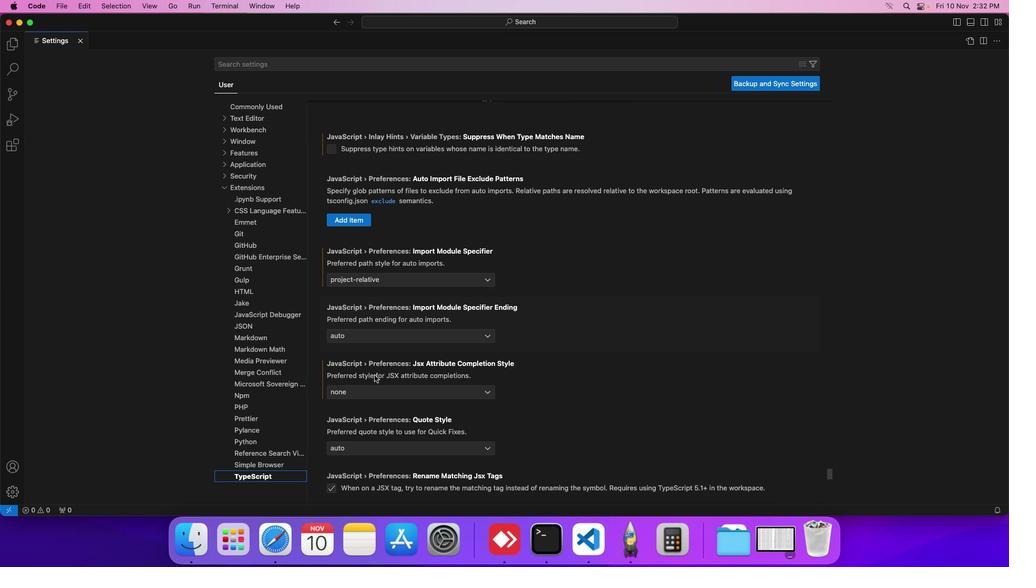 
Action: Mouse scrolled (382, 383) with delta (7, 6)
Screenshot: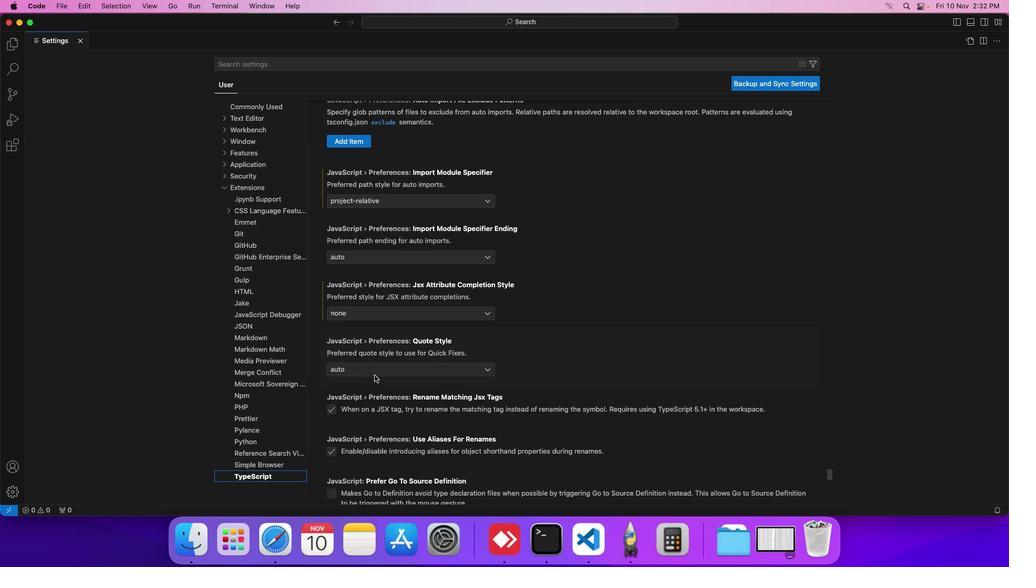 
Action: Mouse scrolled (382, 383) with delta (7, 6)
Screenshot: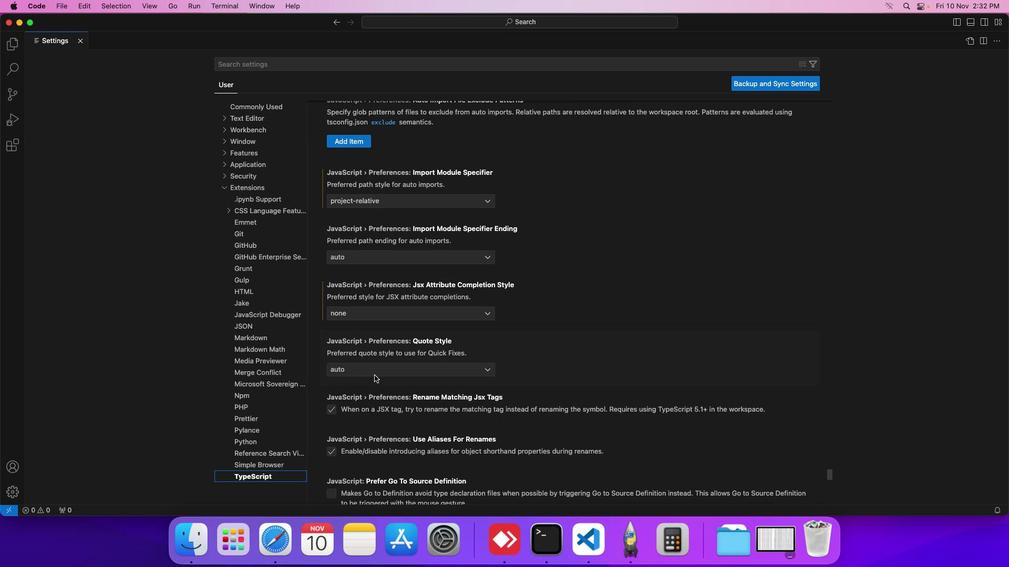 
Action: Mouse scrolled (382, 383) with delta (7, 6)
Screenshot: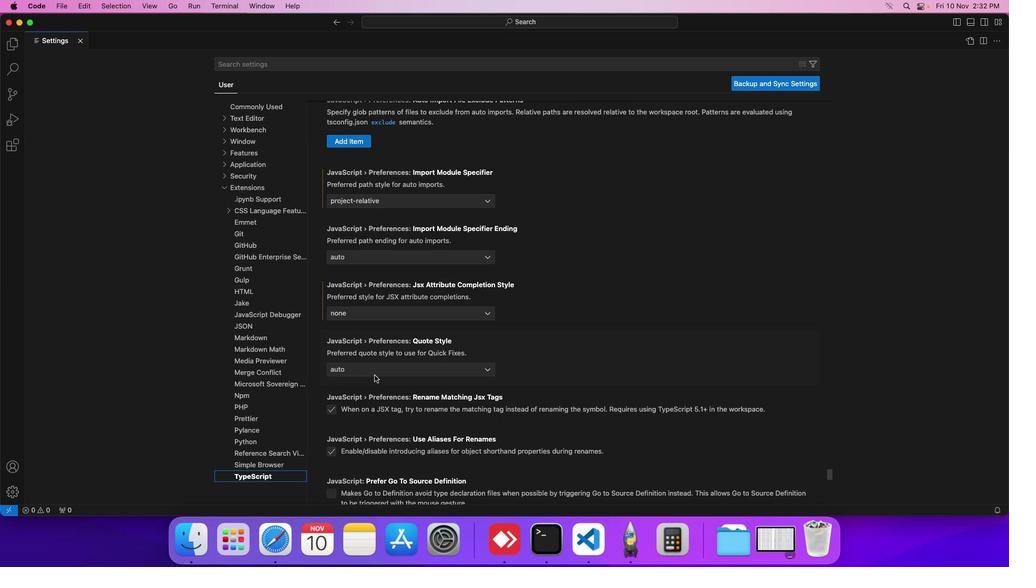 
Action: Mouse scrolled (382, 383) with delta (7, 6)
Screenshot: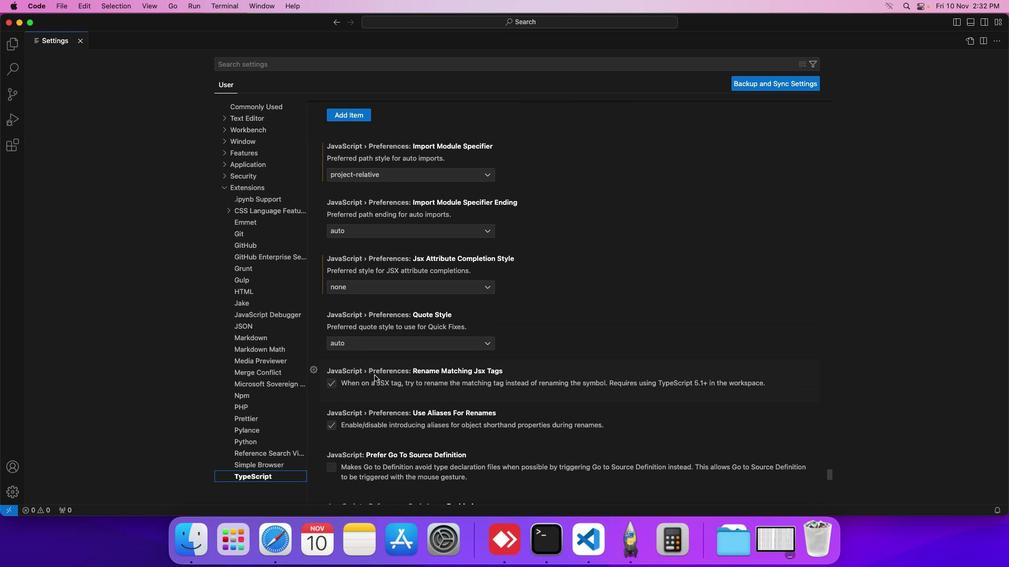 
Action: Mouse scrolled (382, 383) with delta (7, 6)
Screenshot: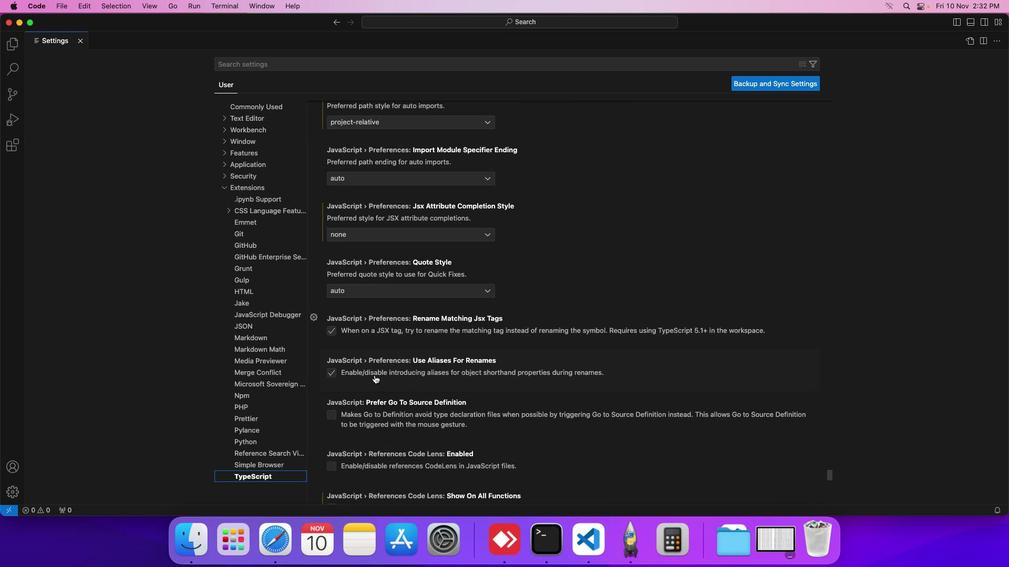 
Action: Mouse scrolled (382, 383) with delta (7, 6)
Screenshot: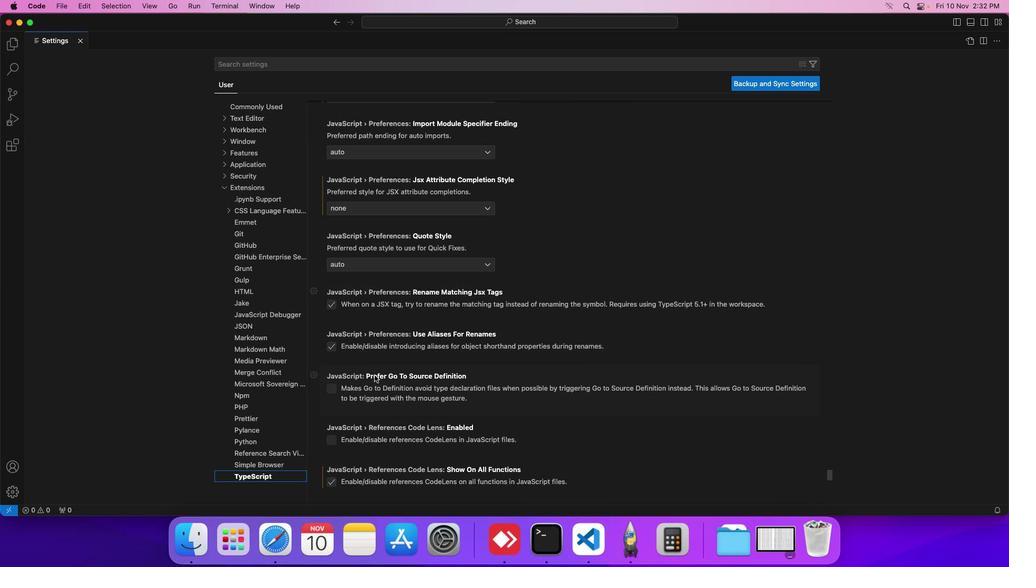 
Action: Mouse scrolled (382, 383) with delta (7, 6)
Screenshot: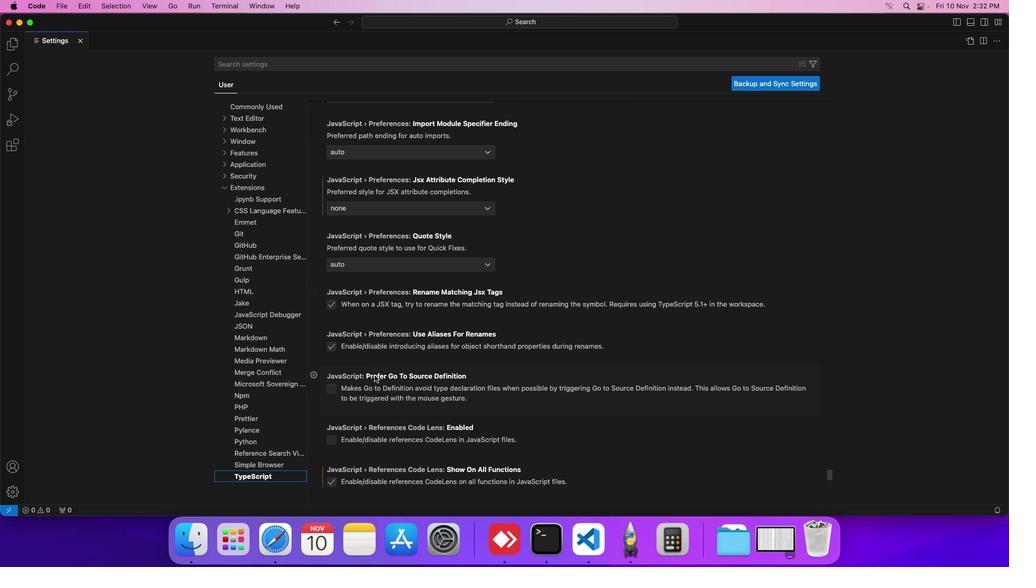 
Action: Mouse scrolled (382, 383) with delta (7, 6)
Screenshot: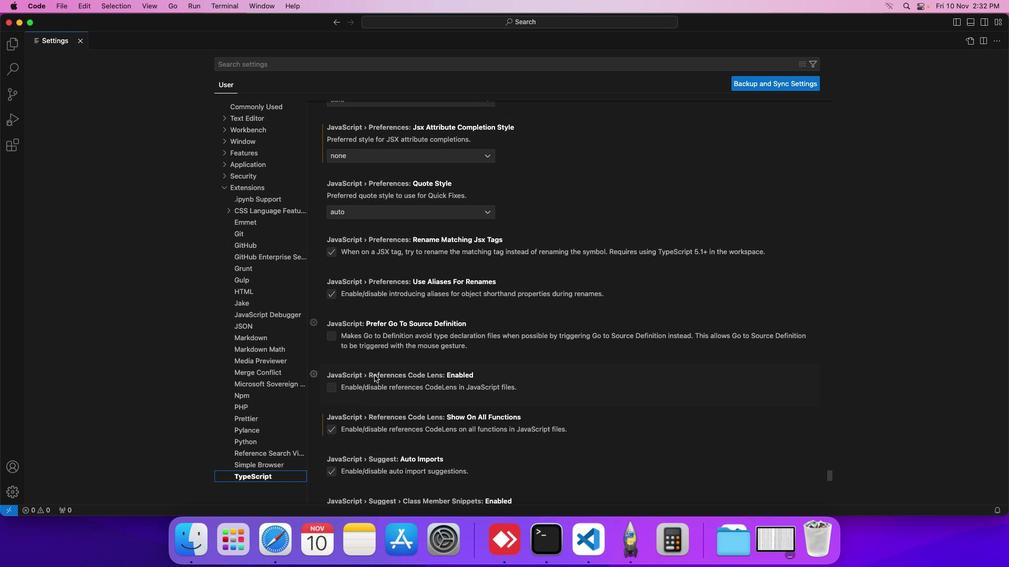 
Action: Mouse scrolled (382, 383) with delta (7, 6)
Screenshot: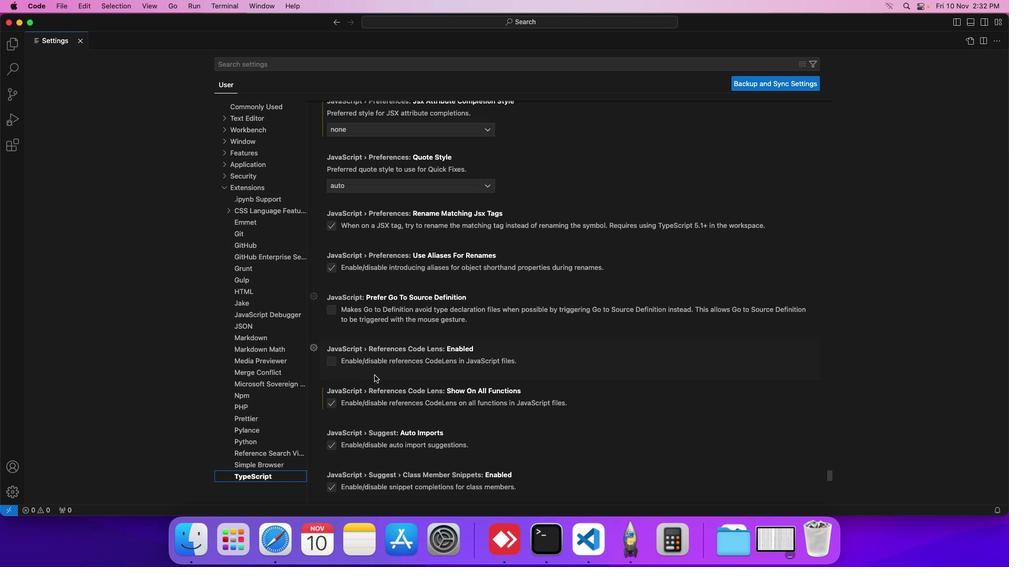 
Action: Mouse scrolled (382, 383) with delta (7, 6)
Screenshot: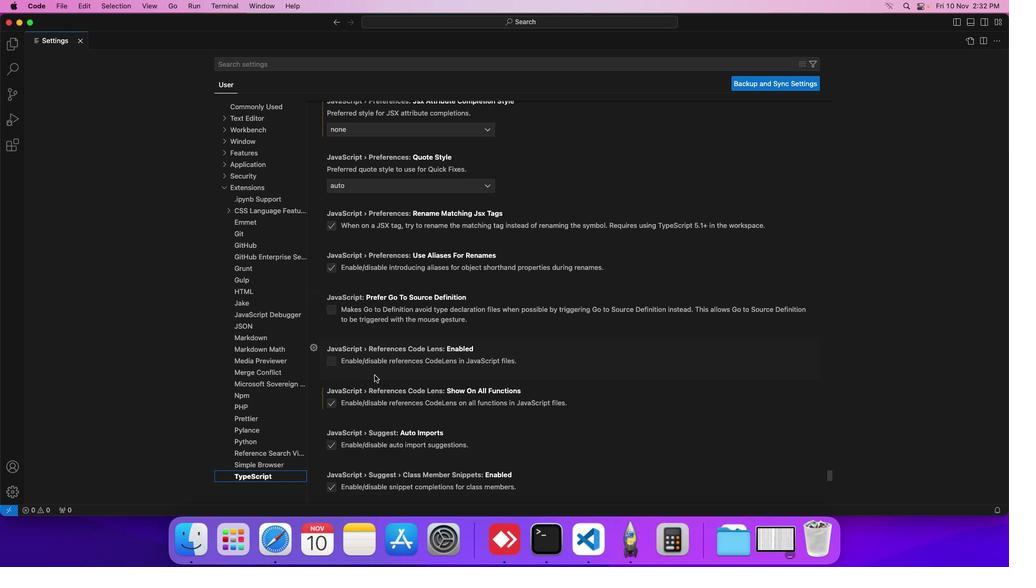 
Action: Mouse scrolled (382, 383) with delta (7, 6)
Screenshot: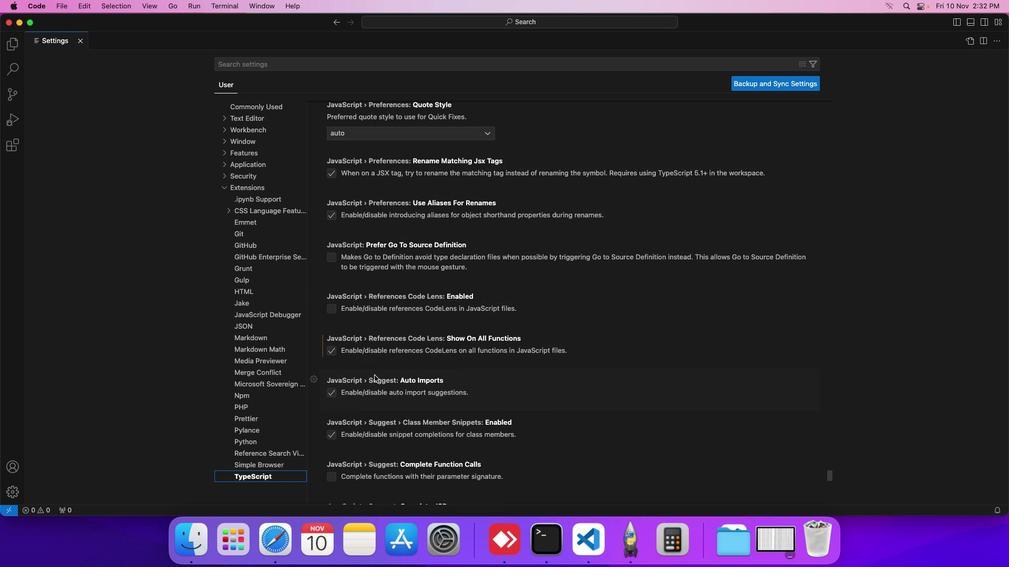 
Action: Mouse scrolled (382, 383) with delta (7, 6)
Screenshot: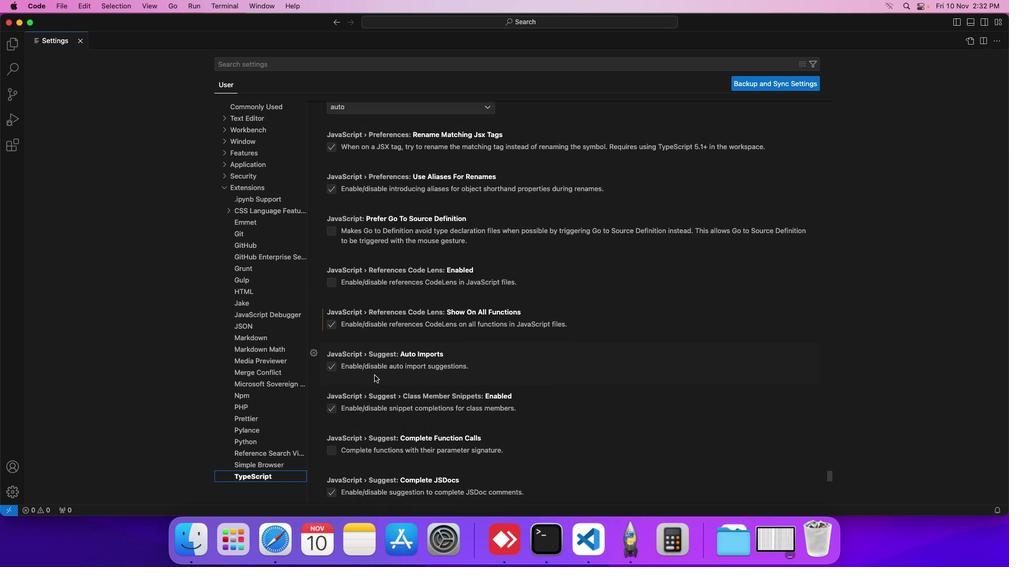 
Action: Mouse scrolled (382, 383) with delta (7, 6)
Screenshot: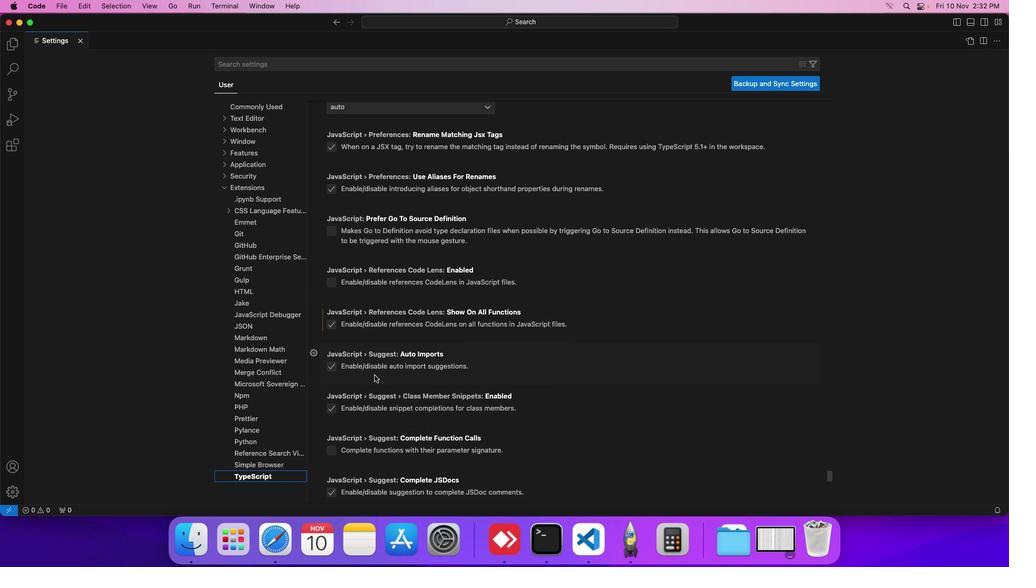 
Action: Mouse scrolled (382, 383) with delta (7, 6)
Screenshot: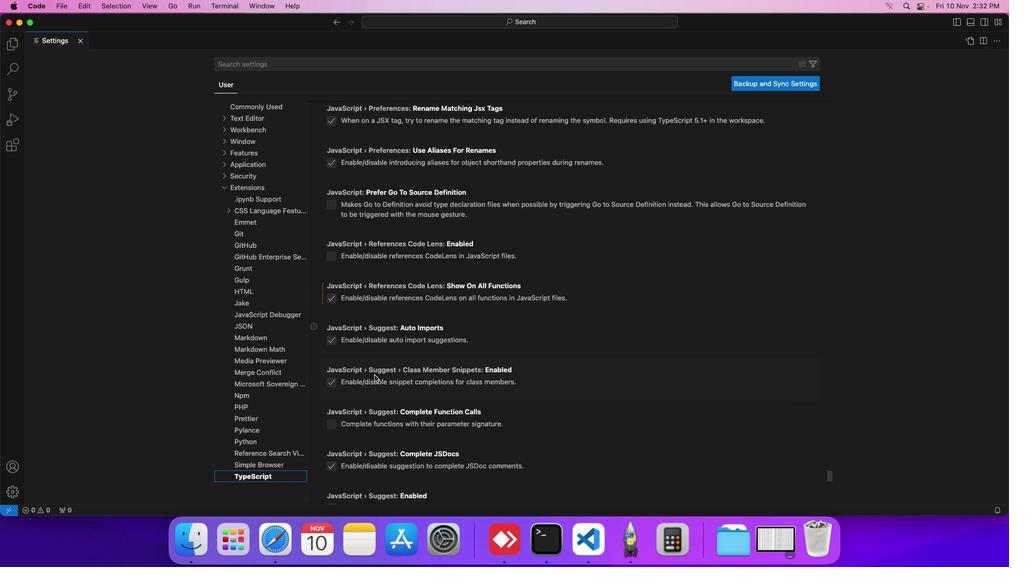 
Action: Mouse scrolled (382, 383) with delta (7, 6)
Screenshot: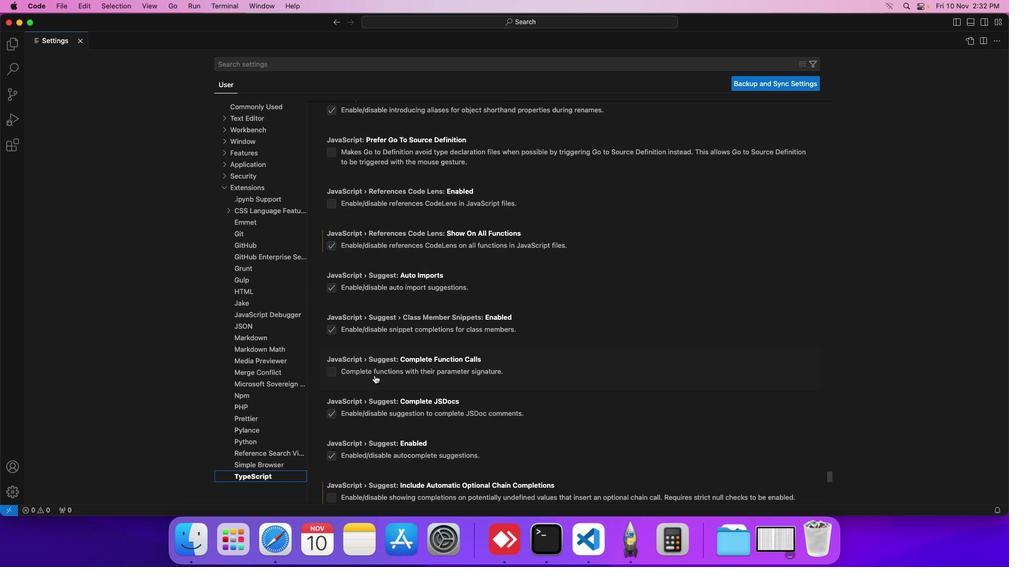 
Action: Mouse scrolled (382, 383) with delta (7, 6)
Screenshot: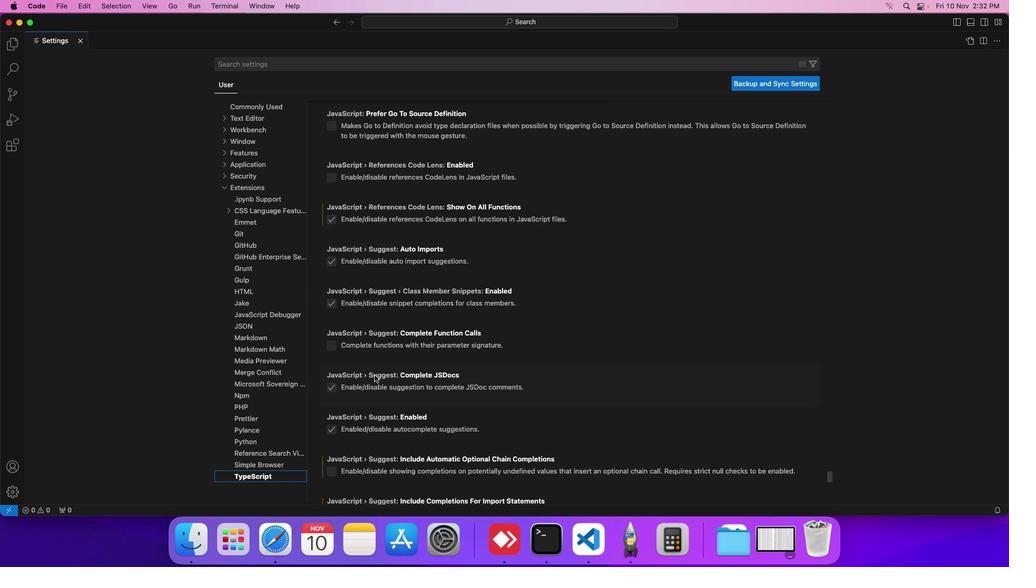 
Action: Mouse scrolled (382, 383) with delta (7, 6)
Screenshot: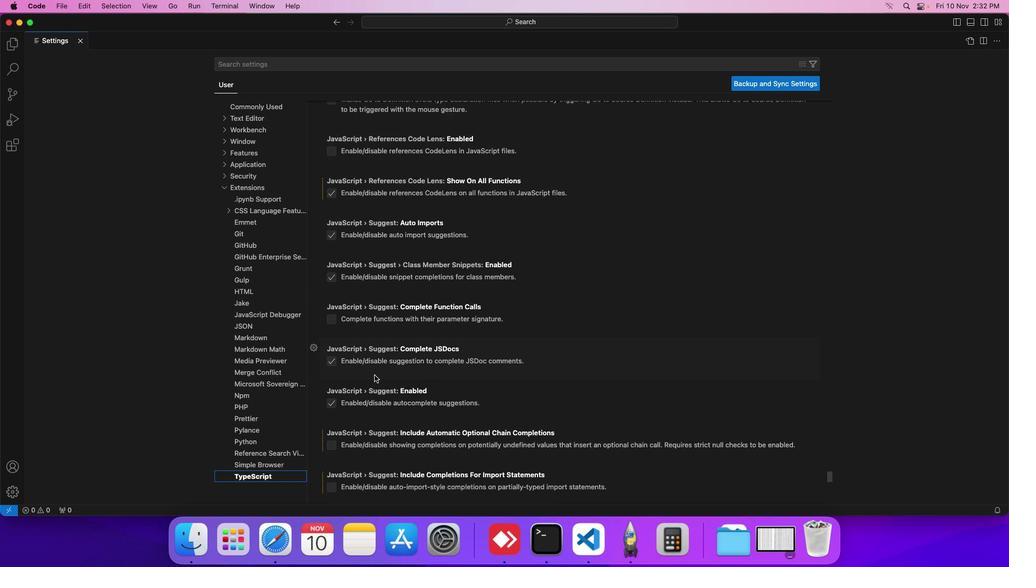 
Action: Mouse scrolled (382, 383) with delta (7, 6)
Screenshot: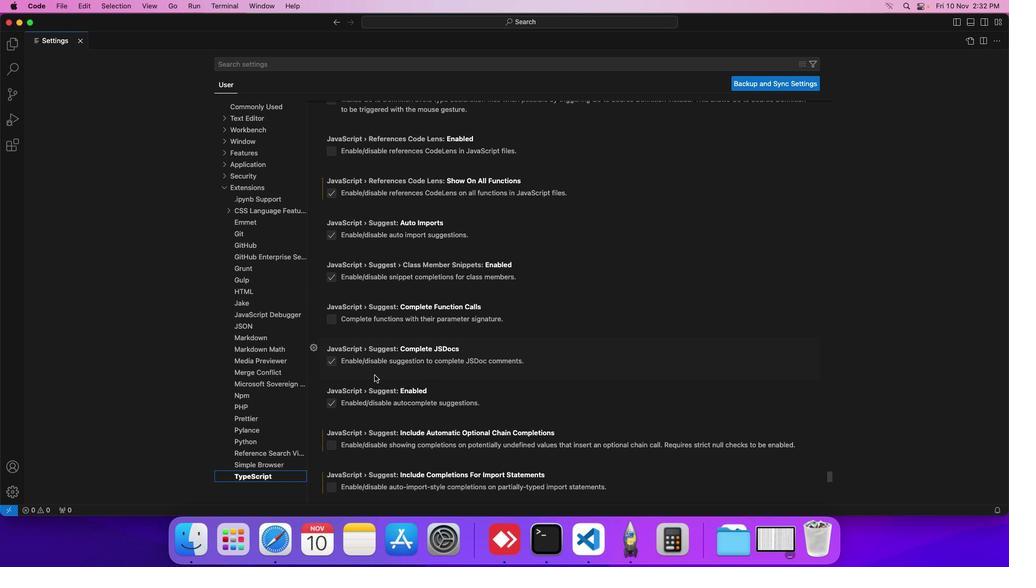 
Action: Mouse moved to (381, 382)
Screenshot: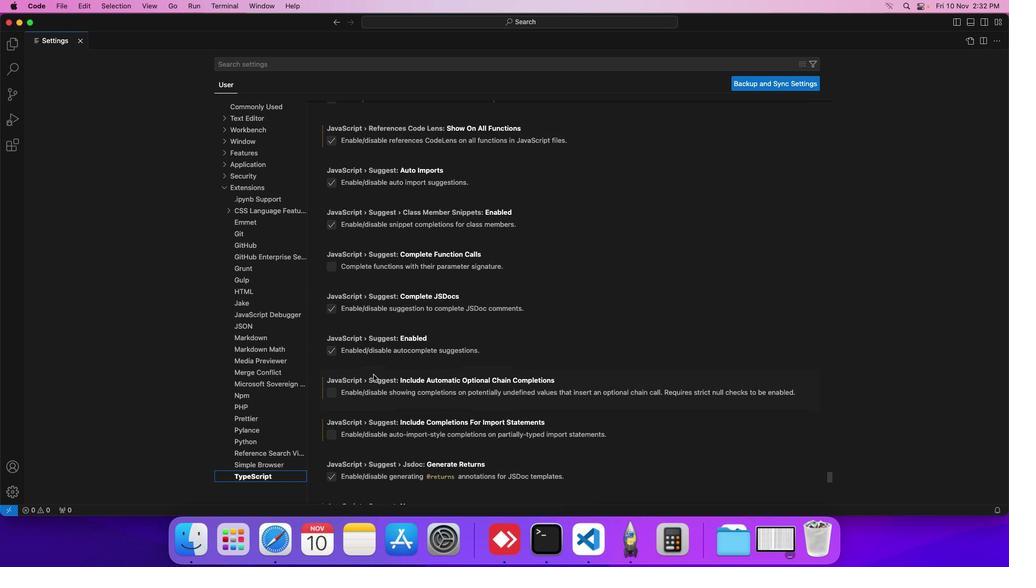 
Action: Mouse scrolled (381, 382) with delta (7, 6)
Screenshot: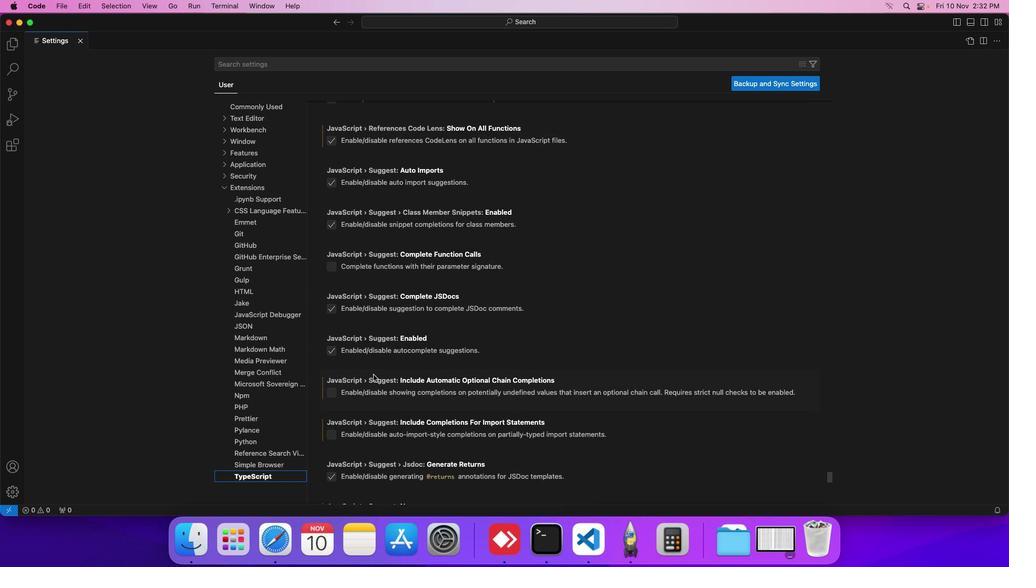 
Action: Mouse scrolled (381, 382) with delta (7, 6)
Screenshot: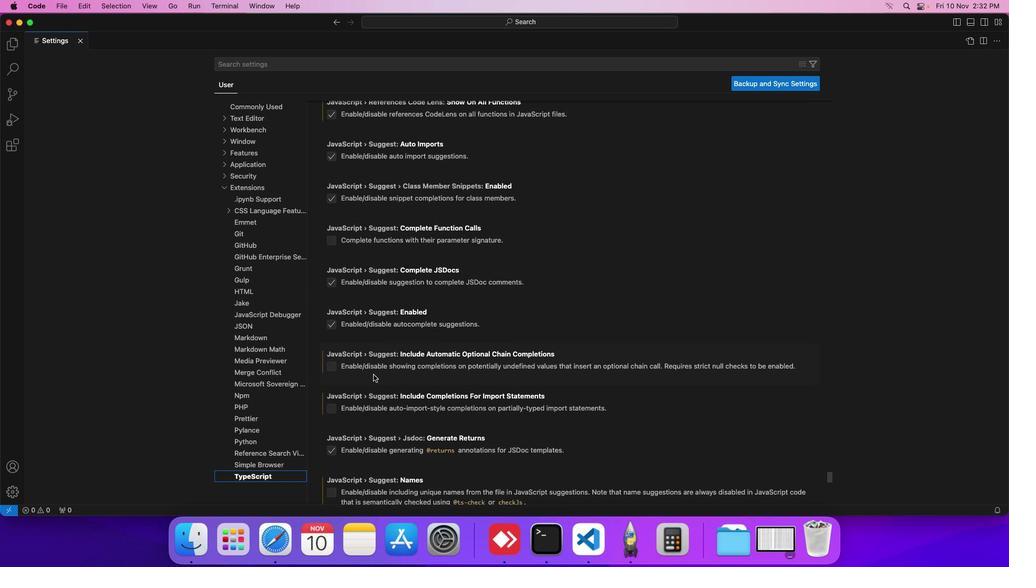 
Action: Mouse scrolled (381, 382) with delta (7, 6)
Screenshot: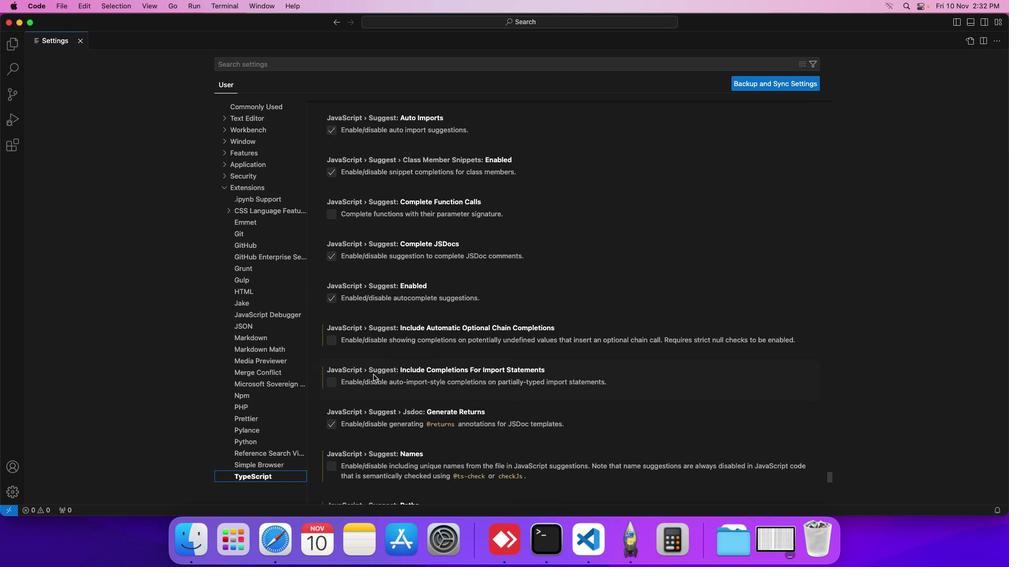 
Action: Mouse scrolled (381, 382) with delta (7, 6)
Screenshot: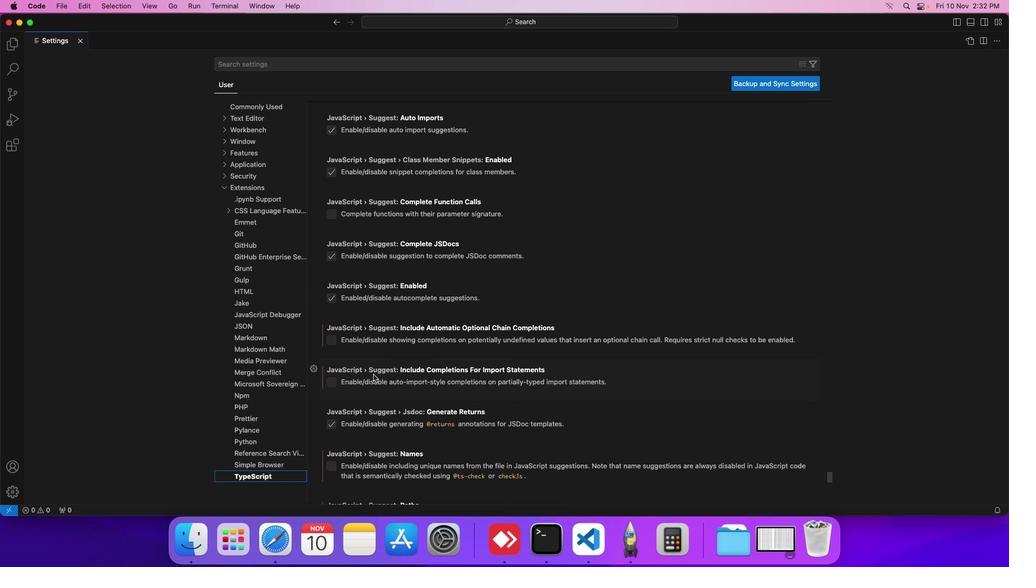 
Action: Mouse scrolled (381, 382) with delta (7, 6)
Screenshot: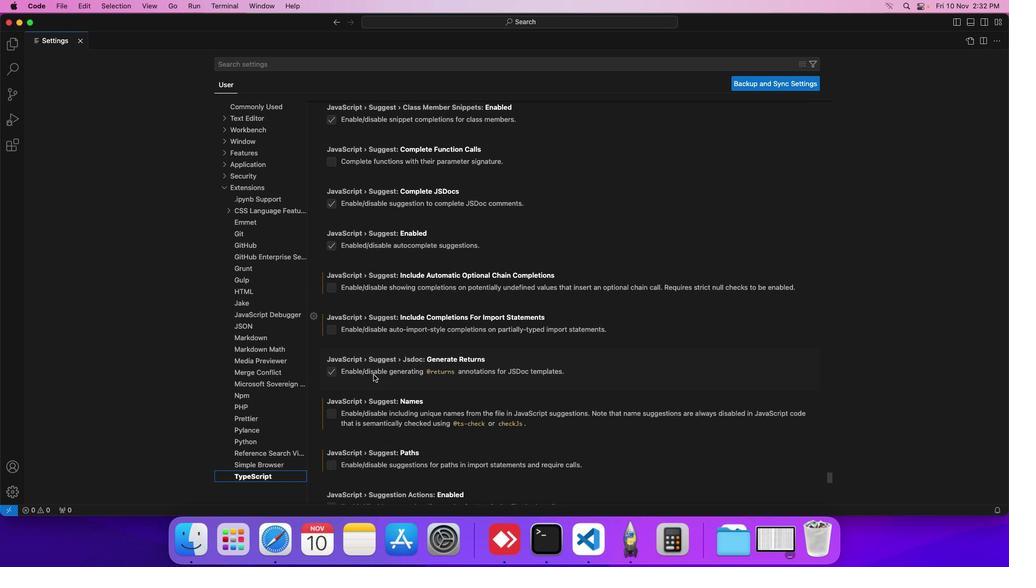
Action: Mouse scrolled (381, 382) with delta (7, 6)
Screenshot: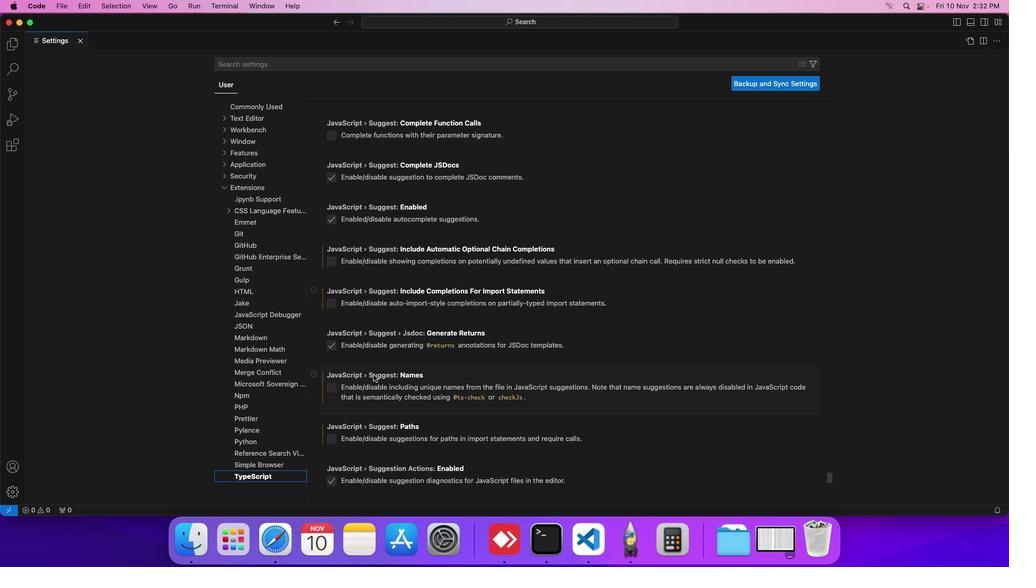 
Action: Mouse scrolled (381, 382) with delta (7, 6)
Screenshot: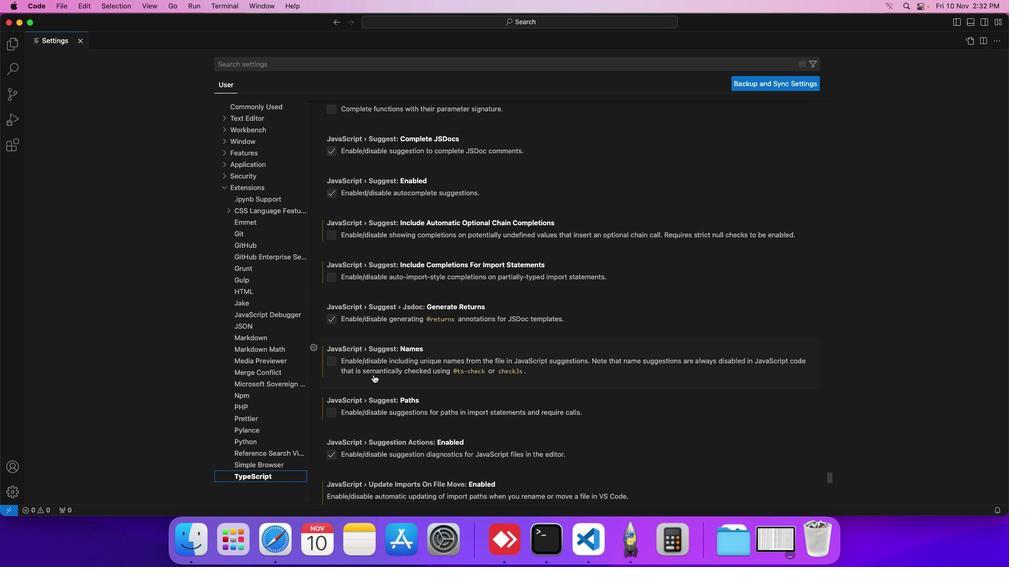 
Action: Mouse scrolled (381, 382) with delta (7, 6)
Screenshot: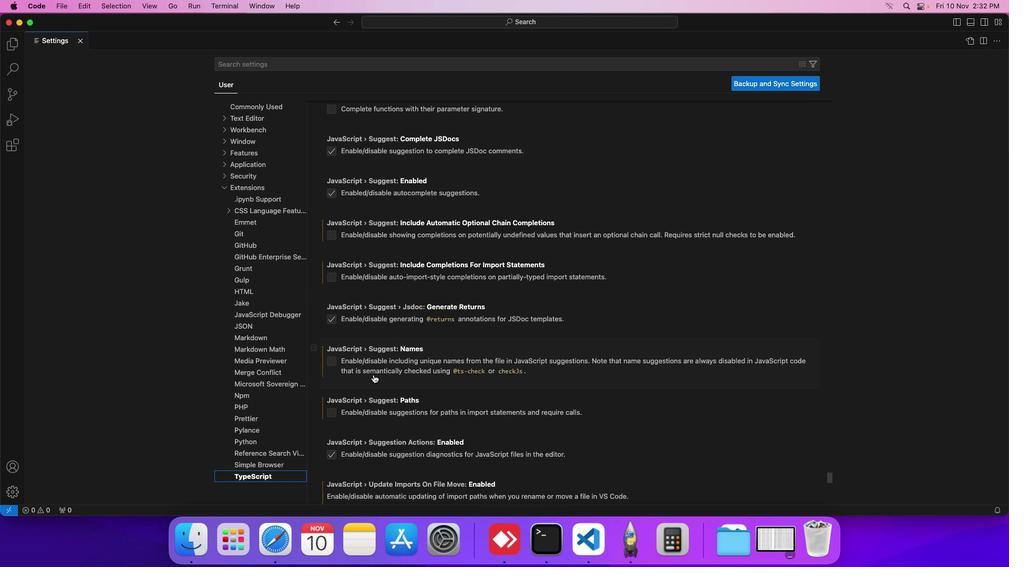
Action: Mouse moved to (379, 382)
Screenshot: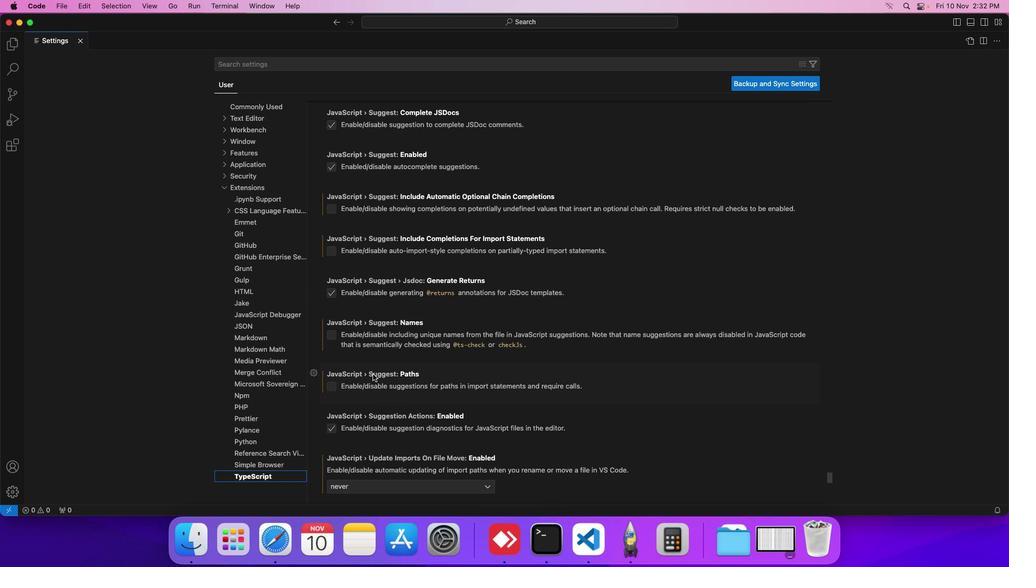 
Action: Mouse scrolled (379, 382) with delta (7, 6)
Screenshot: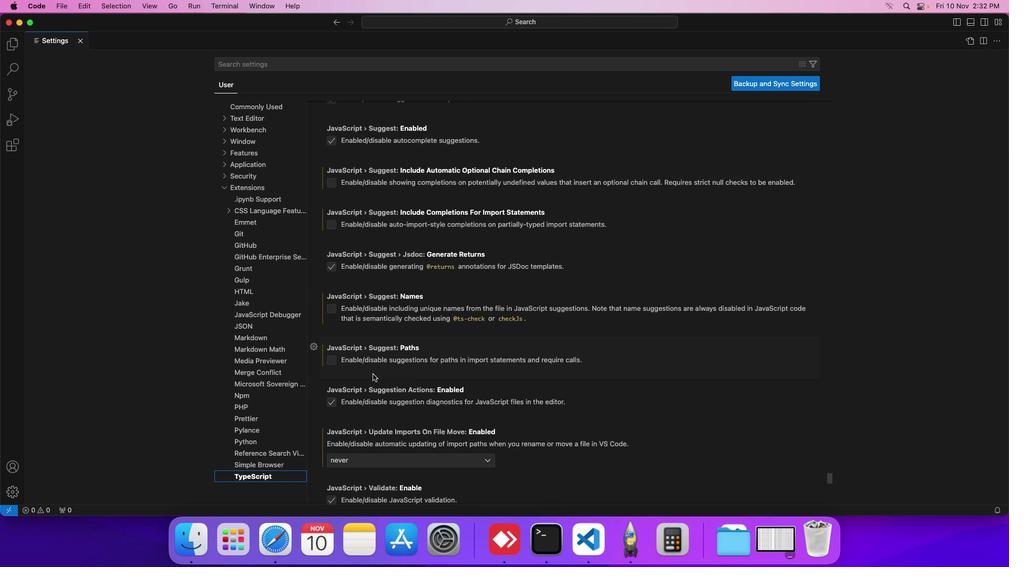 
Action: Mouse scrolled (379, 382) with delta (7, 6)
Screenshot: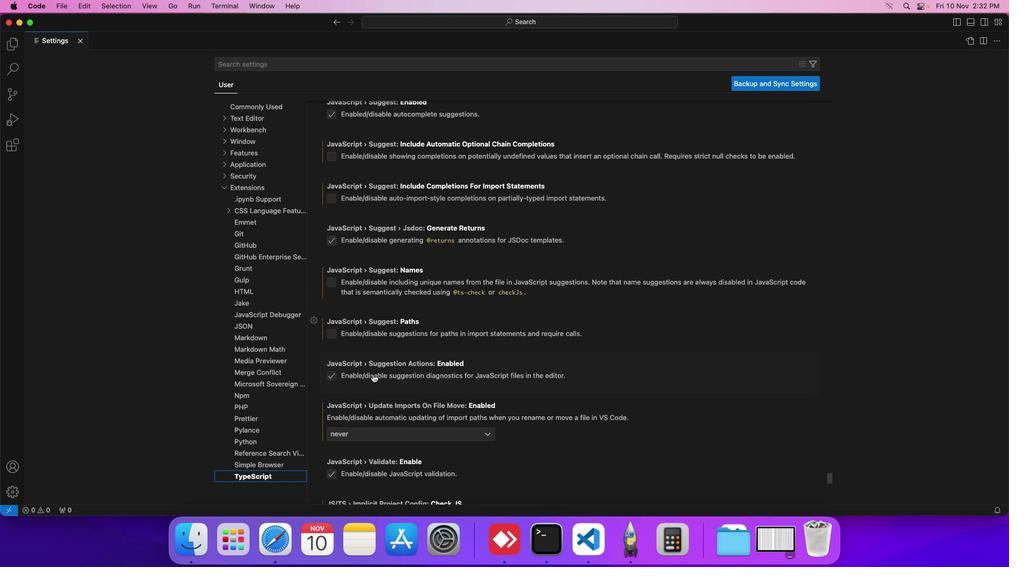 
Action: Mouse scrolled (379, 382) with delta (7, 6)
Screenshot: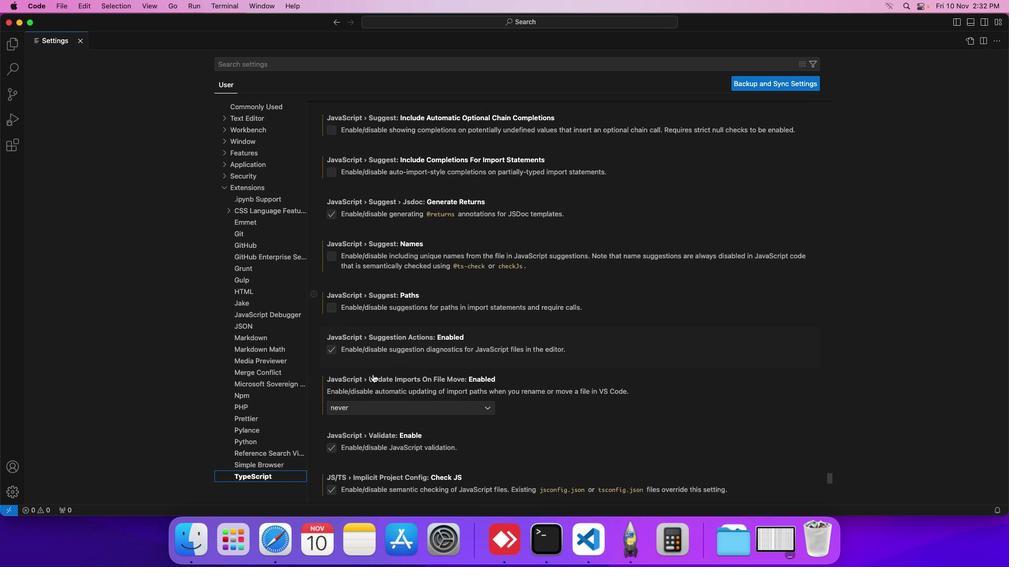 
Action: Mouse scrolled (379, 382) with delta (7, 6)
Screenshot: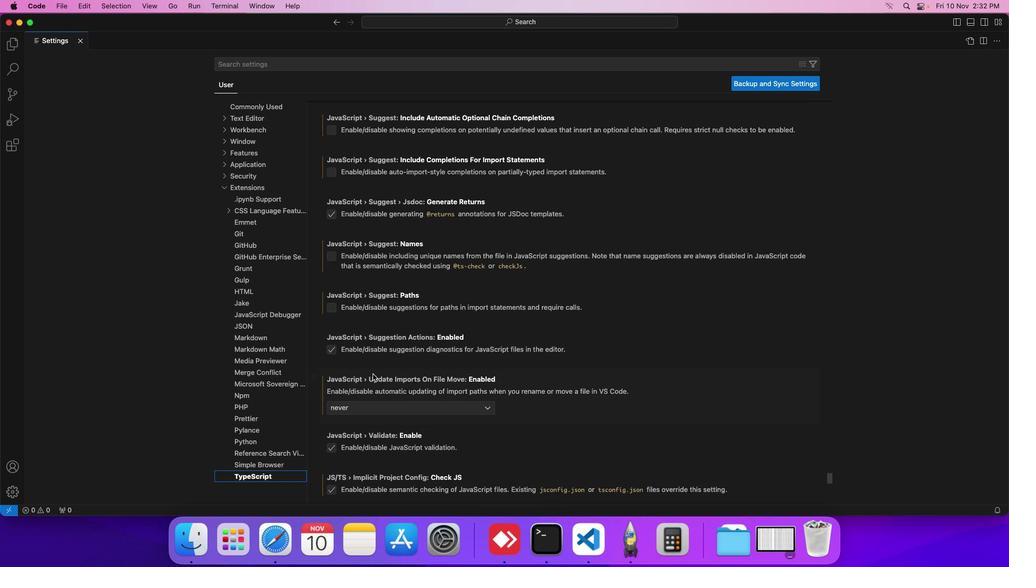 
Action: Mouse moved to (379, 381)
Screenshot: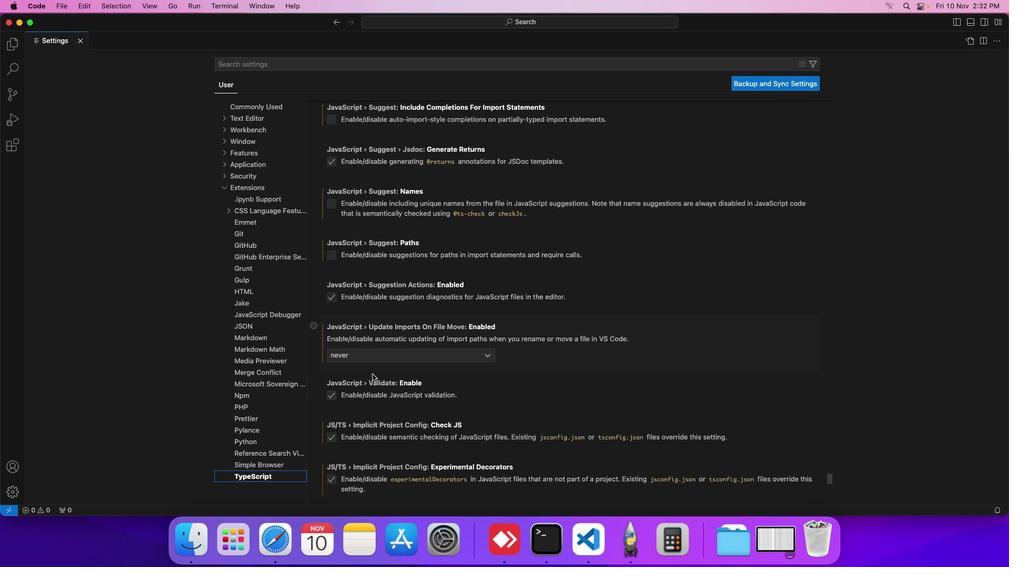 
Action: Mouse scrolled (379, 381) with delta (7, 6)
Screenshot: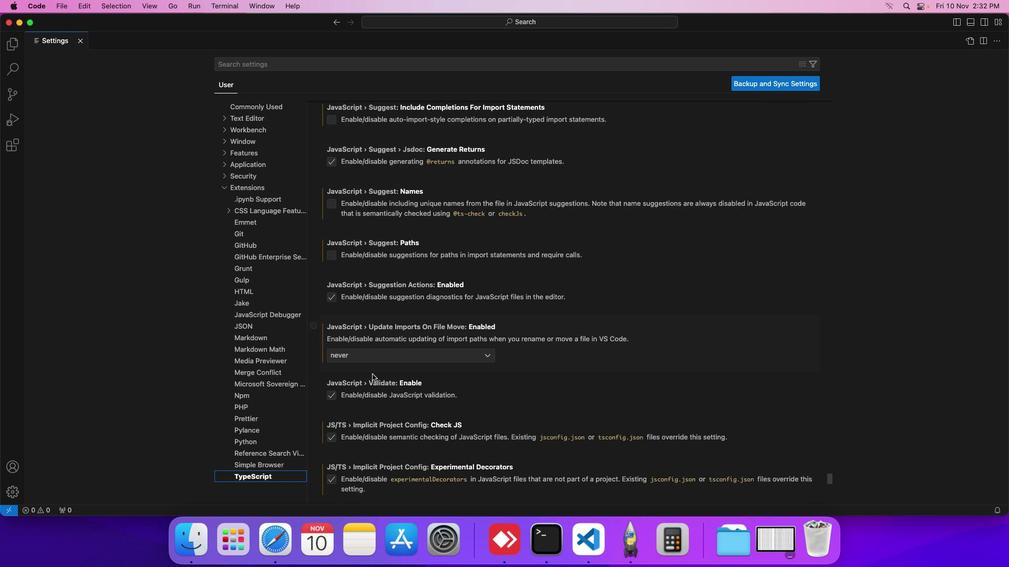 
Action: Mouse scrolled (379, 381) with delta (7, 6)
Screenshot: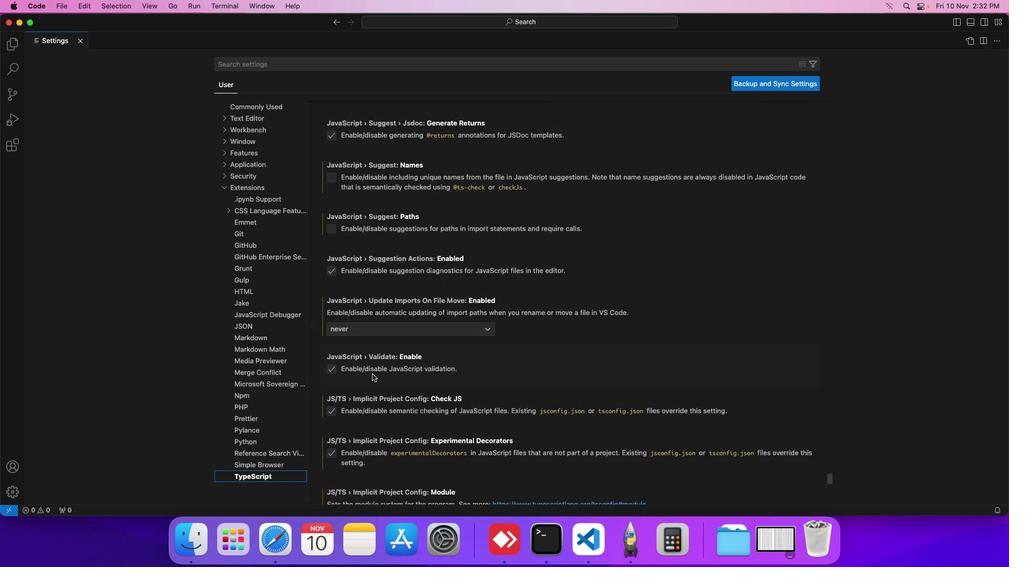 
Action: Mouse scrolled (379, 381) with delta (7, 6)
Screenshot: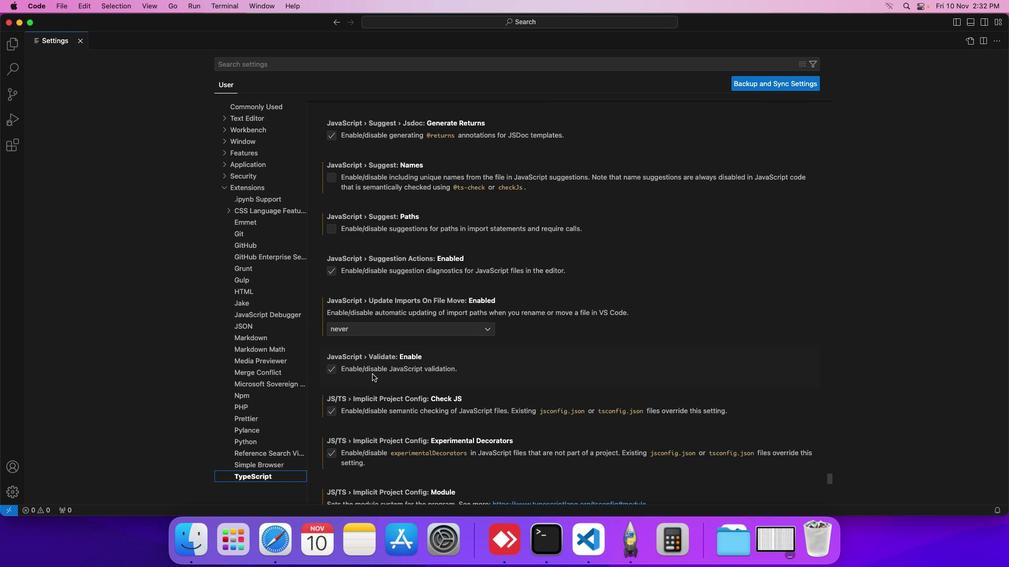 
Action: Mouse scrolled (379, 381) with delta (7, 6)
Screenshot: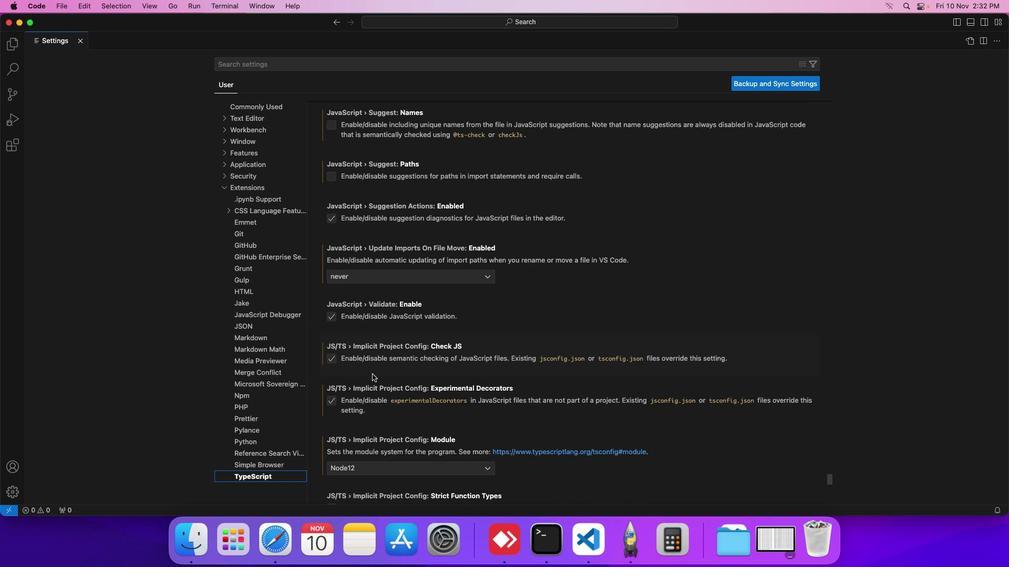 
Action: Mouse scrolled (379, 381) with delta (7, 6)
Screenshot: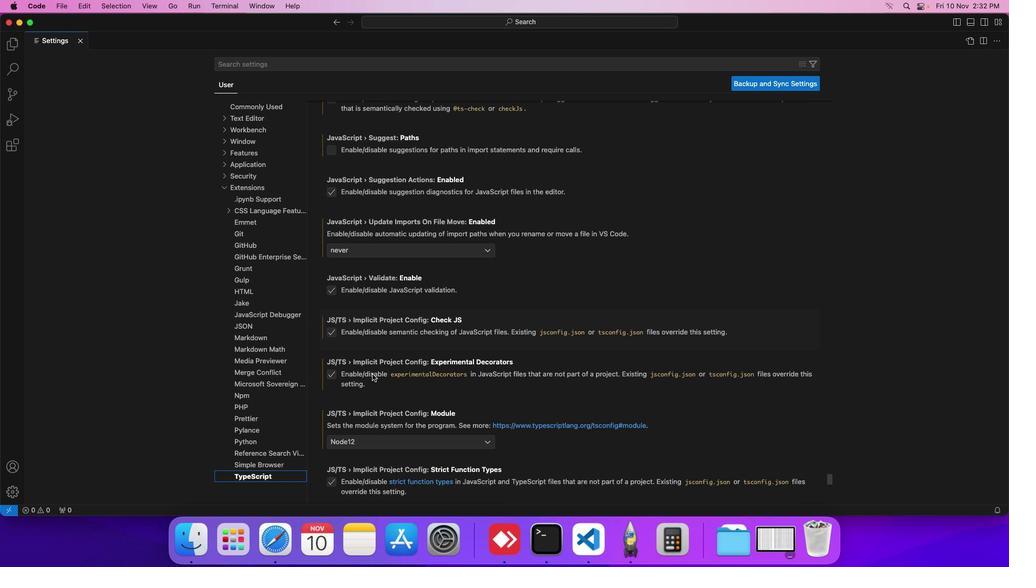 
Action: Mouse scrolled (379, 381) with delta (7, 6)
Screenshot: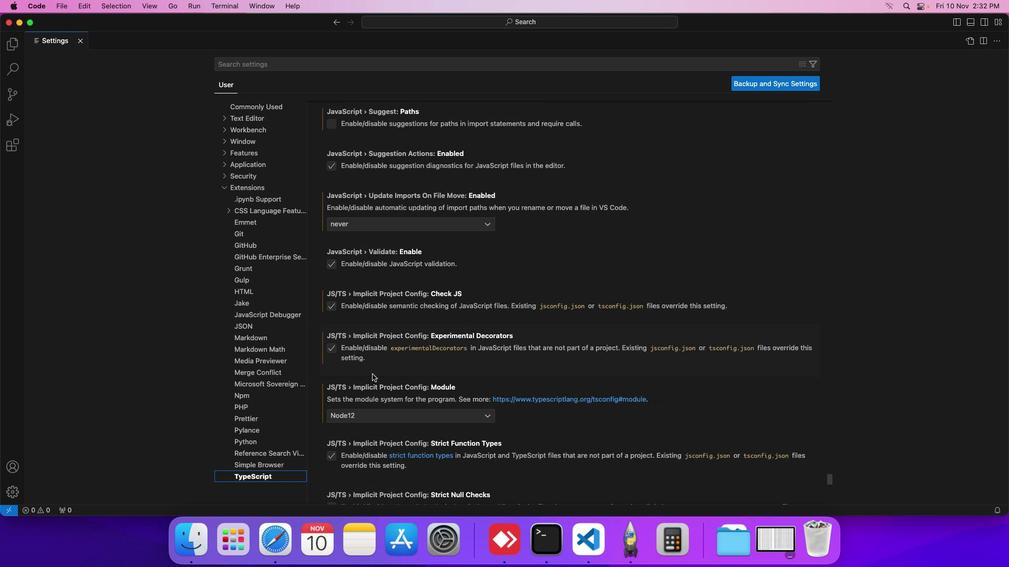 
Action: Mouse scrolled (379, 381) with delta (7, 6)
Screenshot: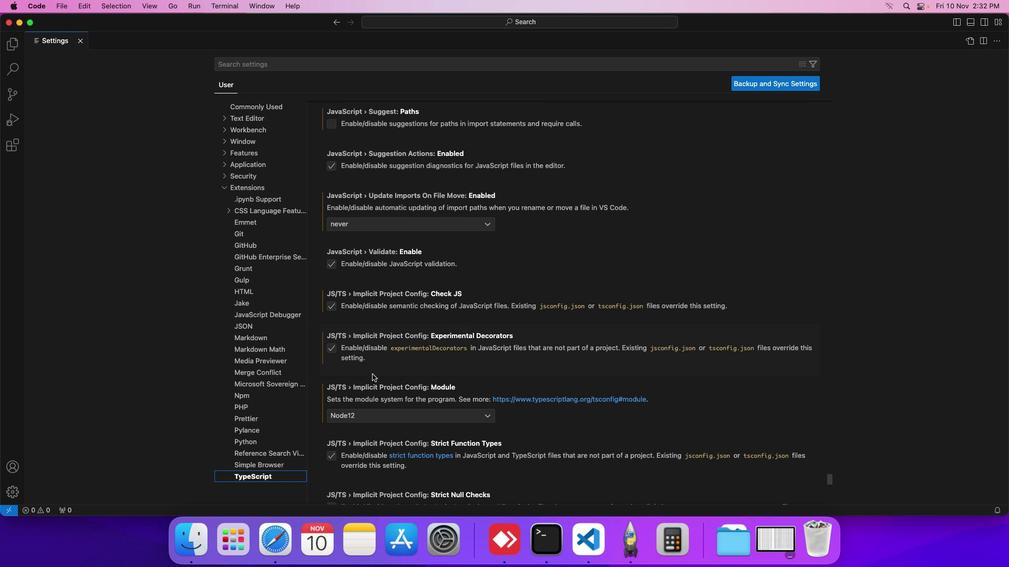 
Action: Mouse scrolled (379, 381) with delta (7, 6)
Screenshot: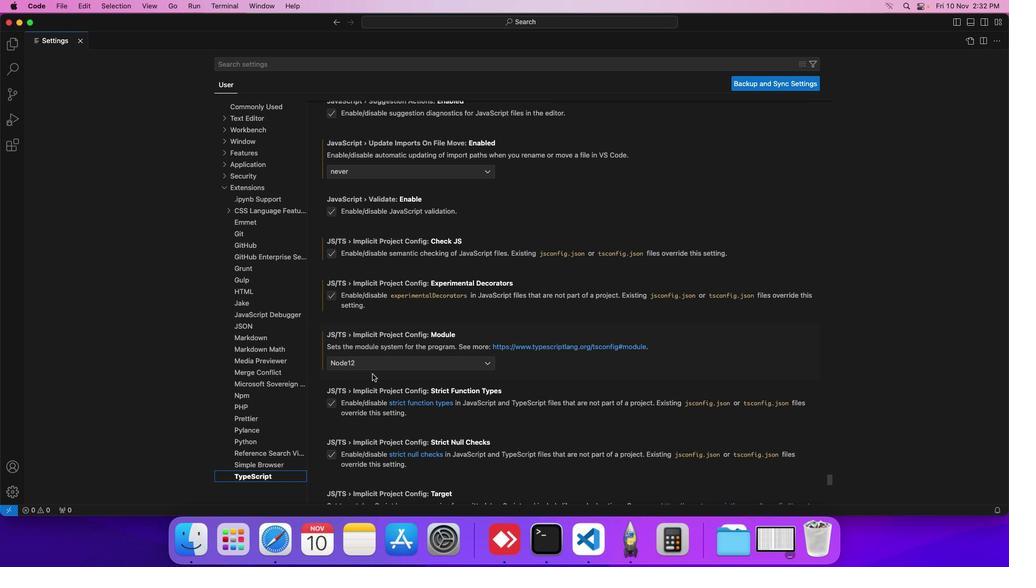
Action: Mouse scrolled (379, 381) with delta (7, 6)
Screenshot: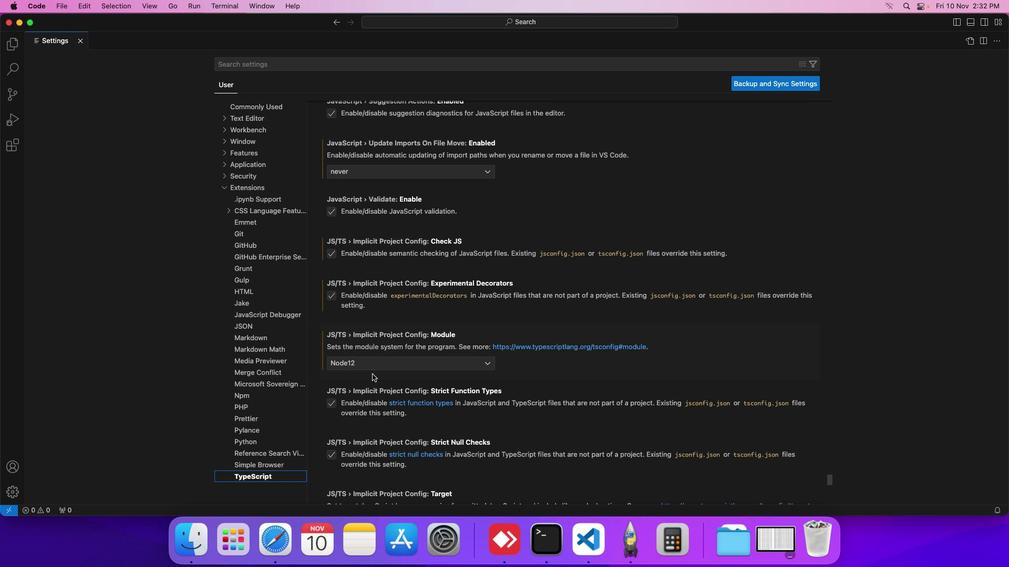 
Action: Mouse moved to (380, 371)
Screenshot: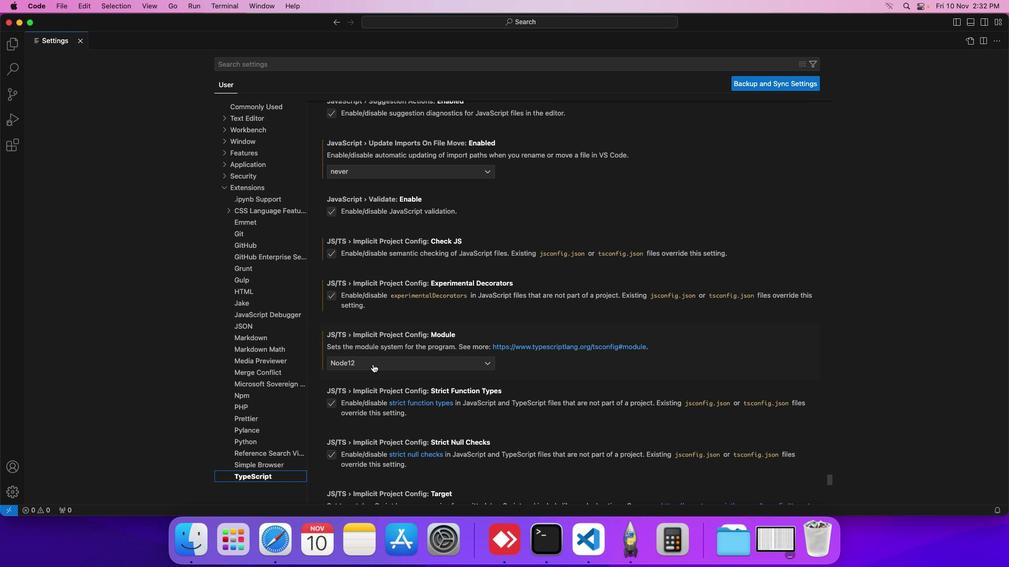 
Action: Mouse pressed left at (380, 371)
Screenshot: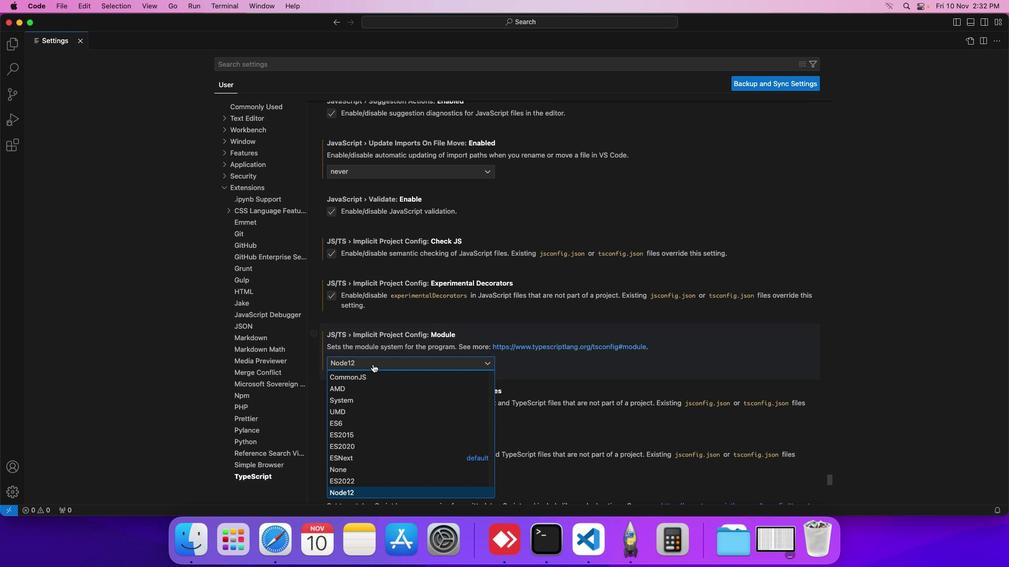 
Action: Mouse moved to (361, 490)
Screenshot: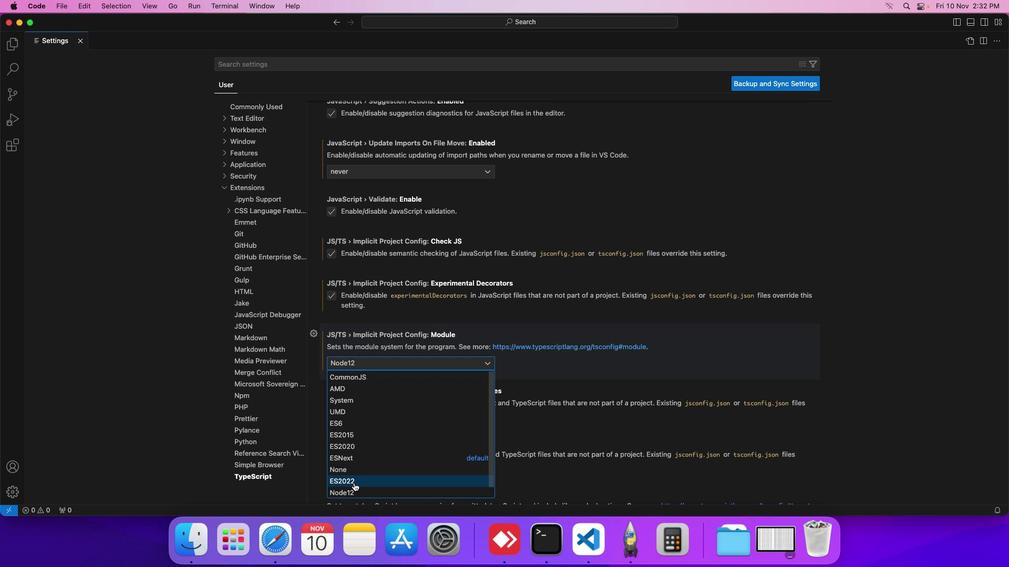 
Action: Mouse scrolled (361, 490) with delta (7, 6)
Screenshot: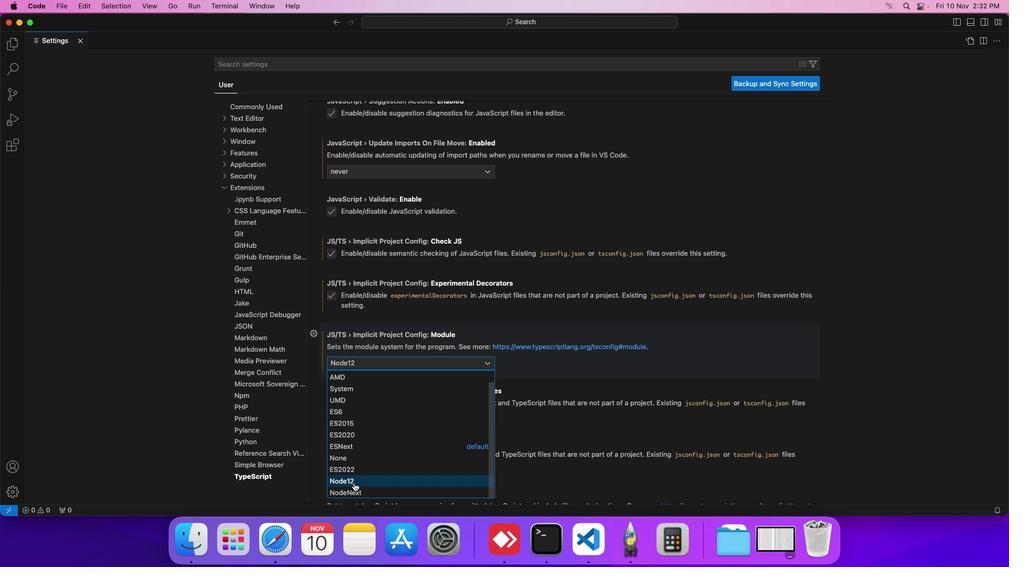
Action: Mouse scrolled (361, 490) with delta (7, 6)
Screenshot: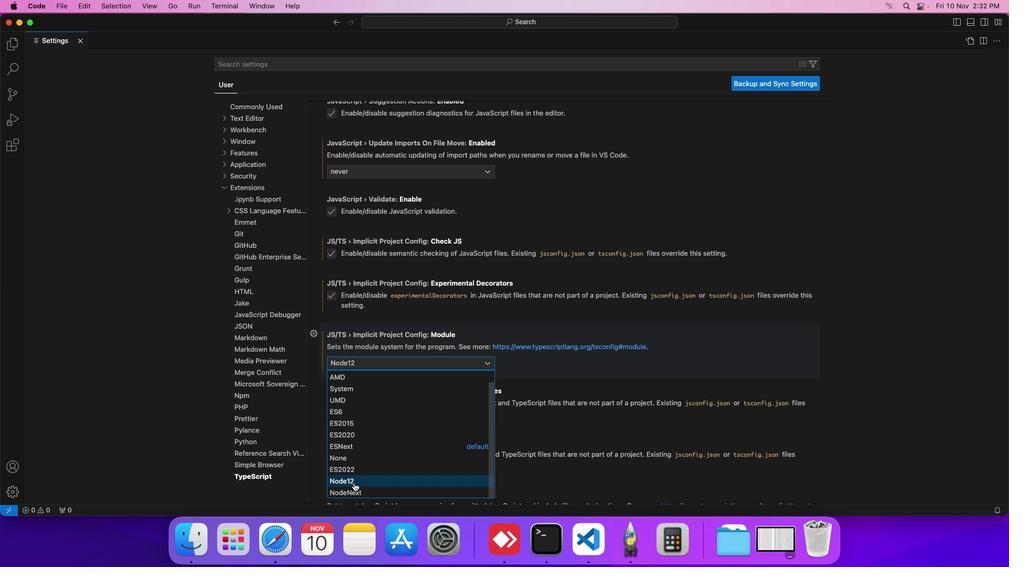 
Action: Mouse moved to (360, 498)
Screenshot: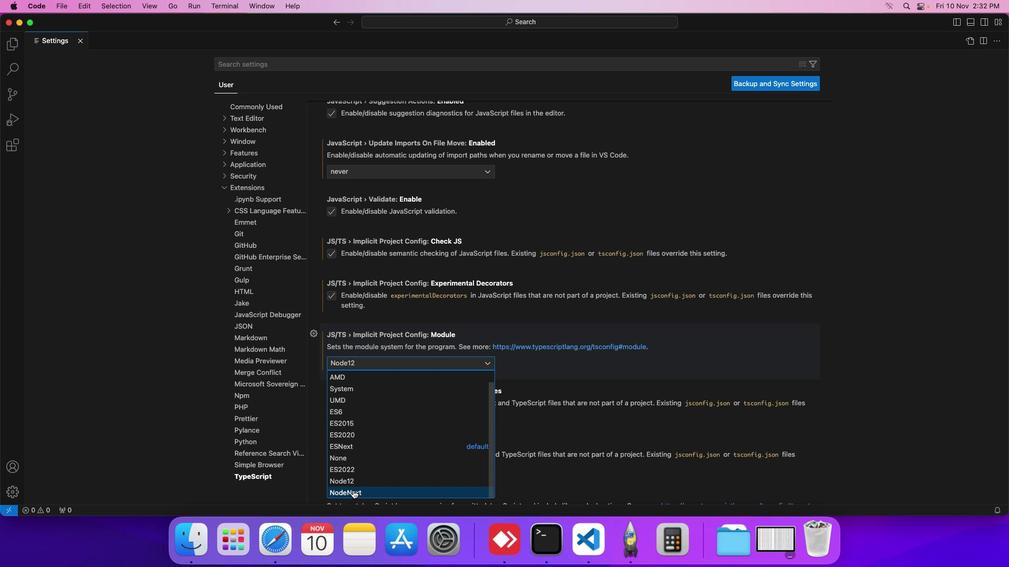 
Action: Mouse pressed left at (360, 498)
Screenshot: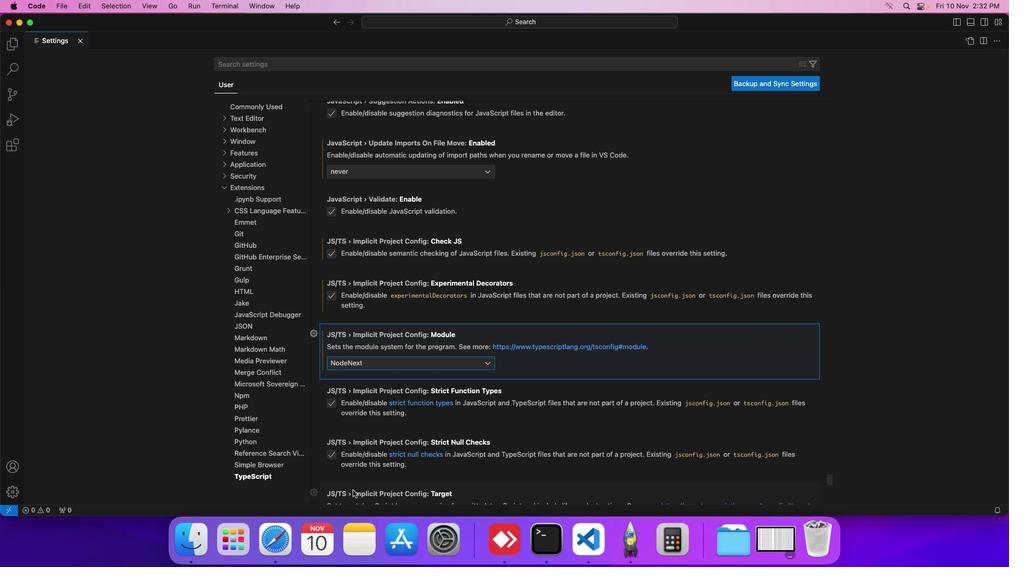 
Action: Mouse moved to (418, 388)
Screenshot: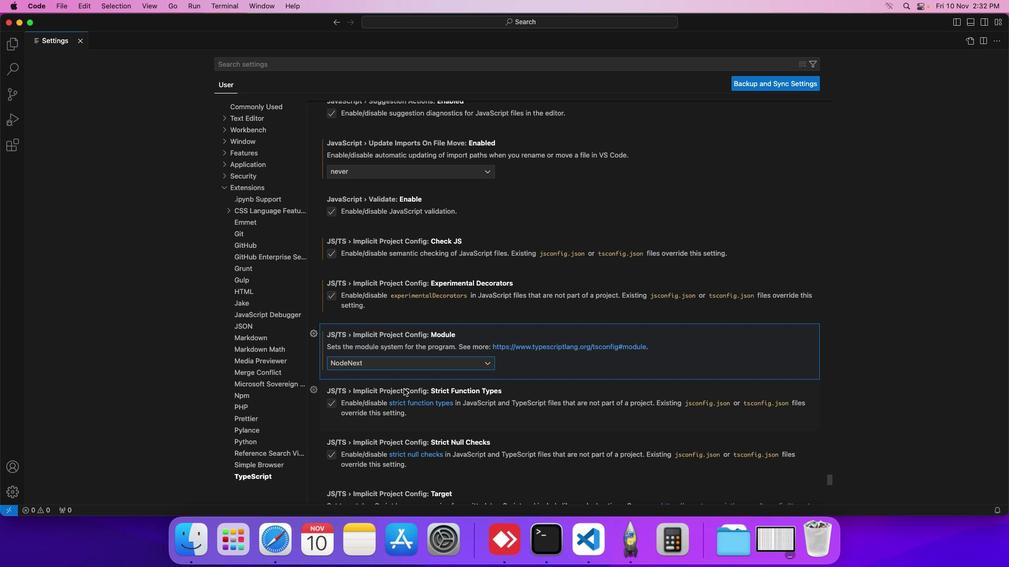 
